 Task: Open Card Product Development Planning in Board Customer Retention Best Practices to Workspace Email Marketing Software and add a team member Softage.1@softage.net, a label Green, a checklist Bond Investing, an attachment from Trello, a color Green and finally, add a card description 'Plan and execute company team-building conference with guest speakers on diversity and inclusion' and a comment 'Given the potential impact of this task on our company financial performance, let us ensure that we approach it with a focus on ROI.'. Add a start date 'Jan 01, 1900' with a due date 'Jan 08, 1900'
Action: Mouse moved to (97, 305)
Screenshot: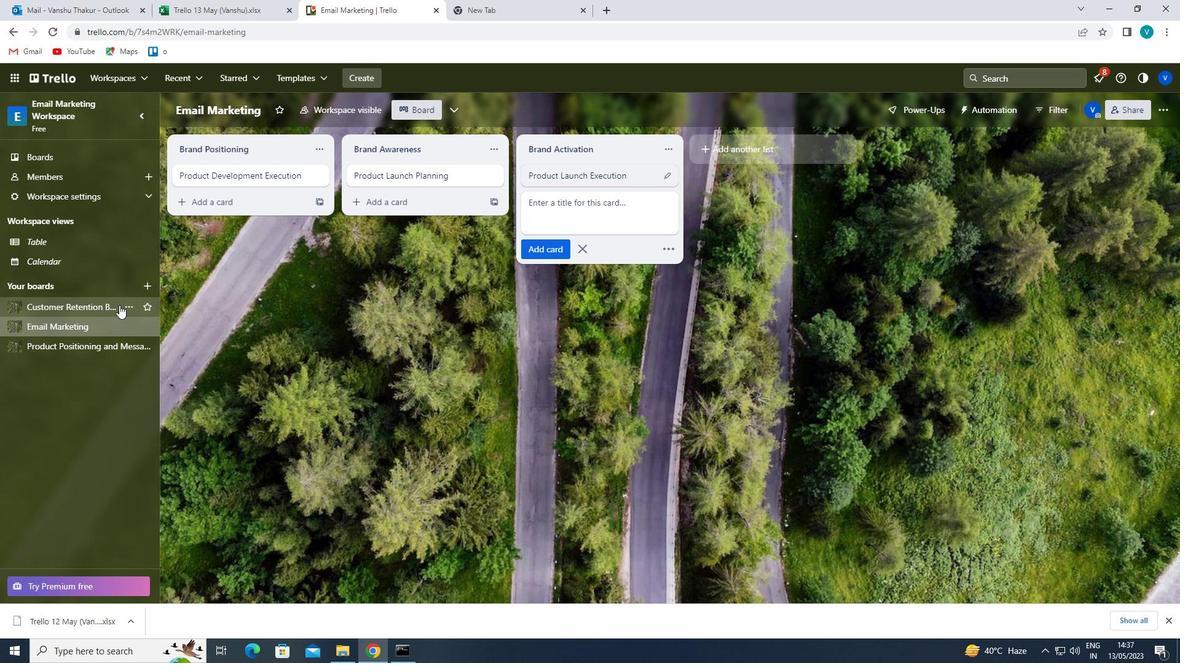 
Action: Mouse pressed left at (97, 305)
Screenshot: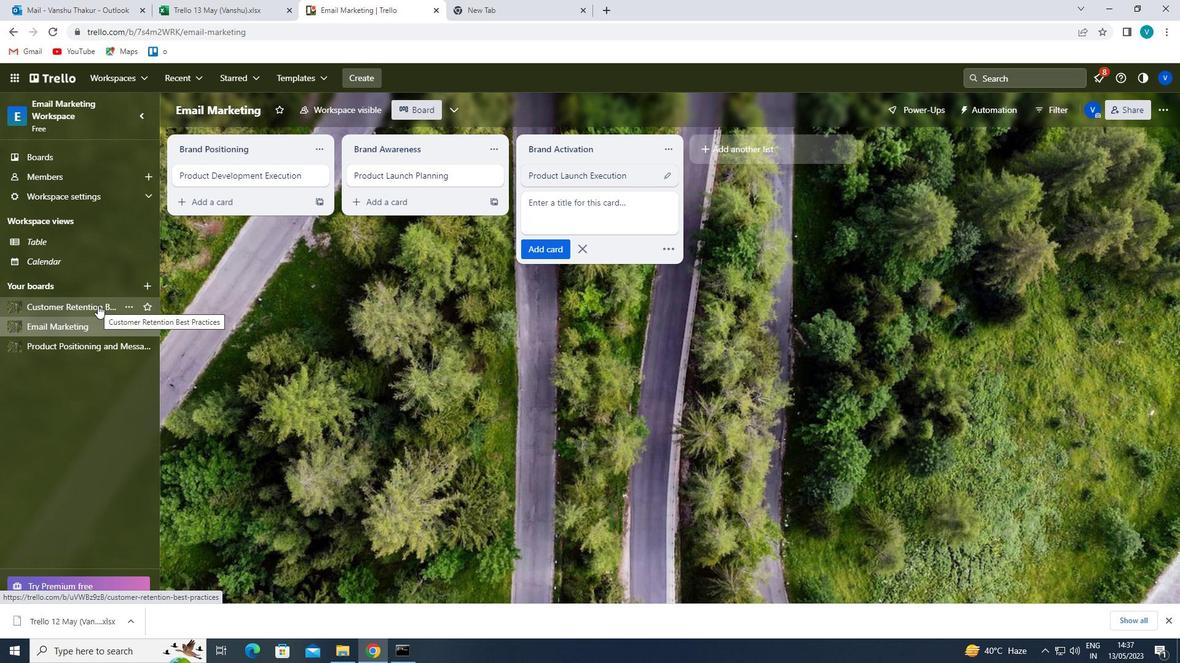 
Action: Mouse moved to (218, 175)
Screenshot: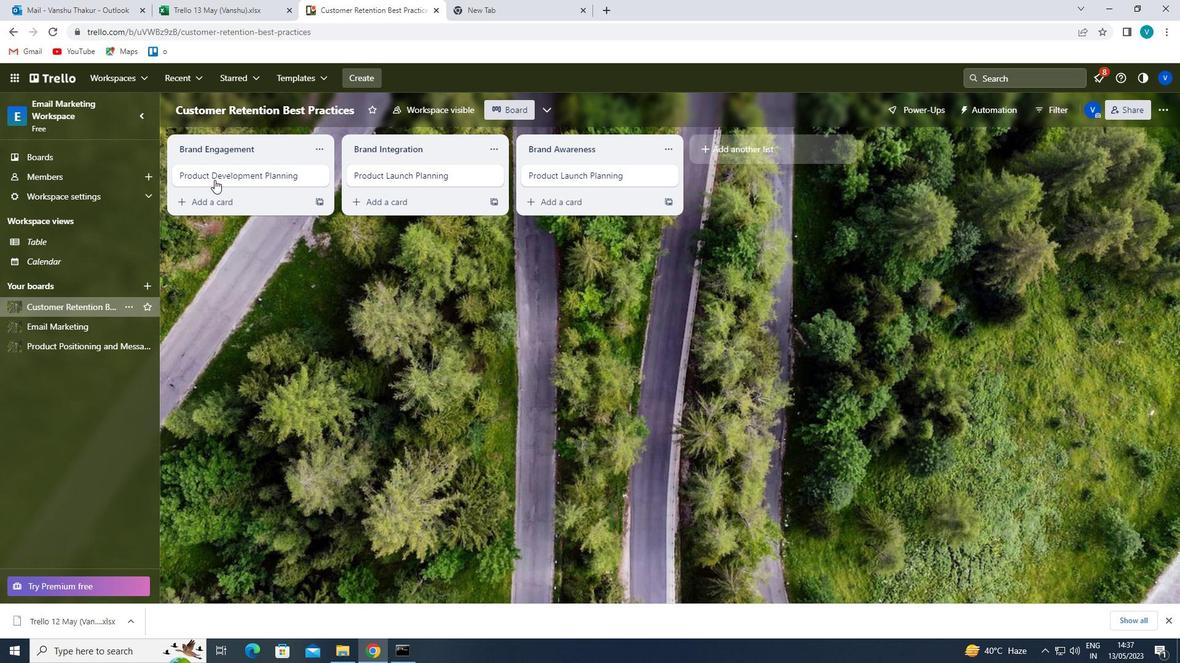 
Action: Mouse pressed left at (218, 175)
Screenshot: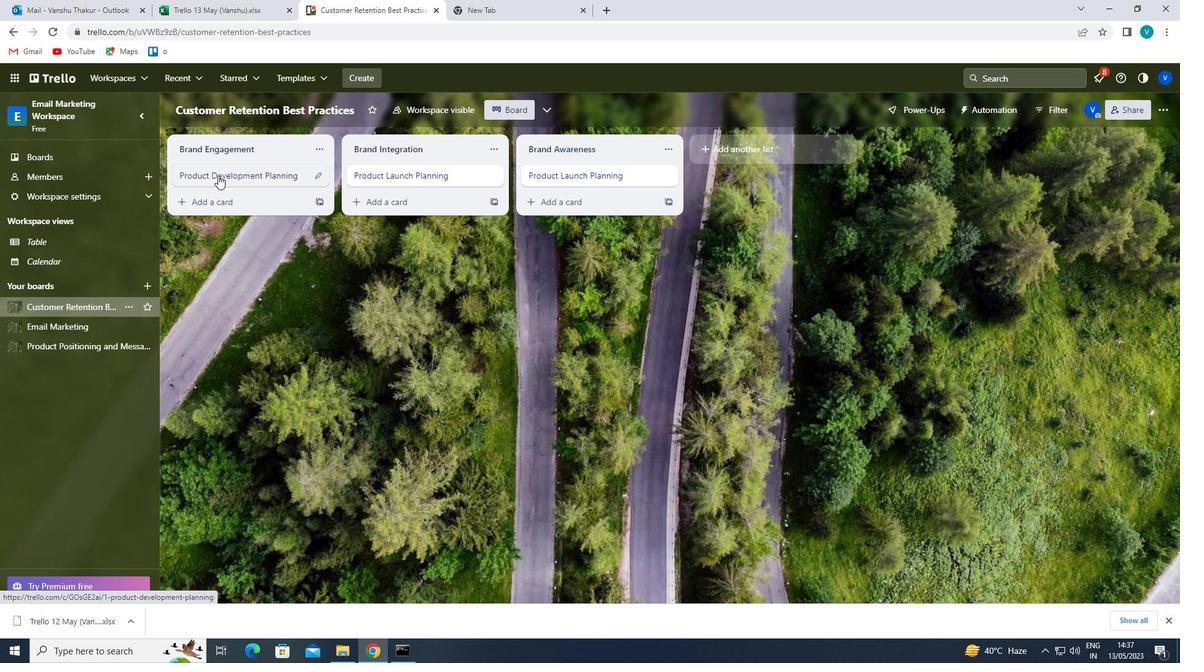 
Action: Mouse moved to (735, 170)
Screenshot: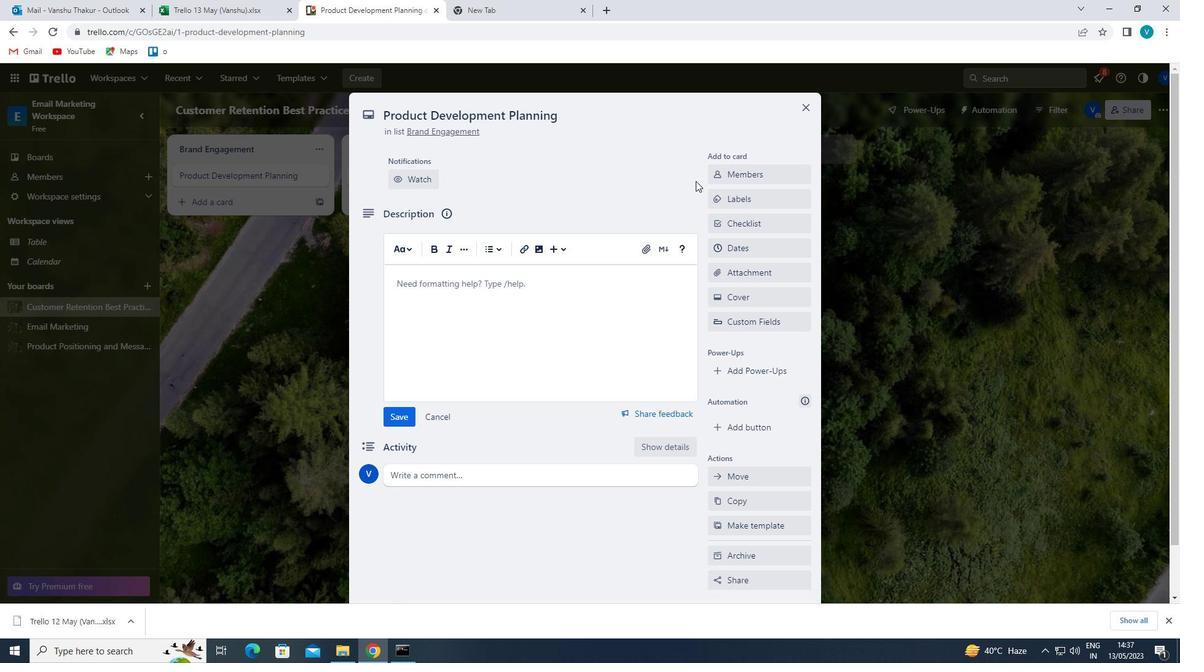 
Action: Mouse pressed left at (735, 170)
Screenshot: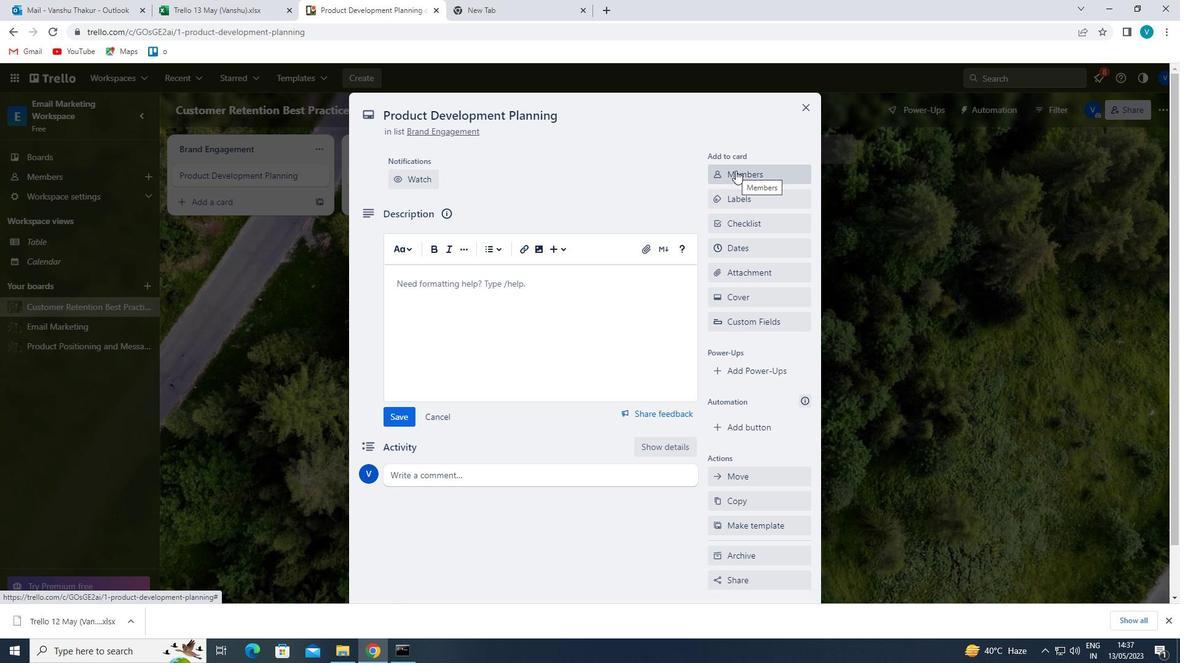 
Action: Mouse moved to (737, 234)
Screenshot: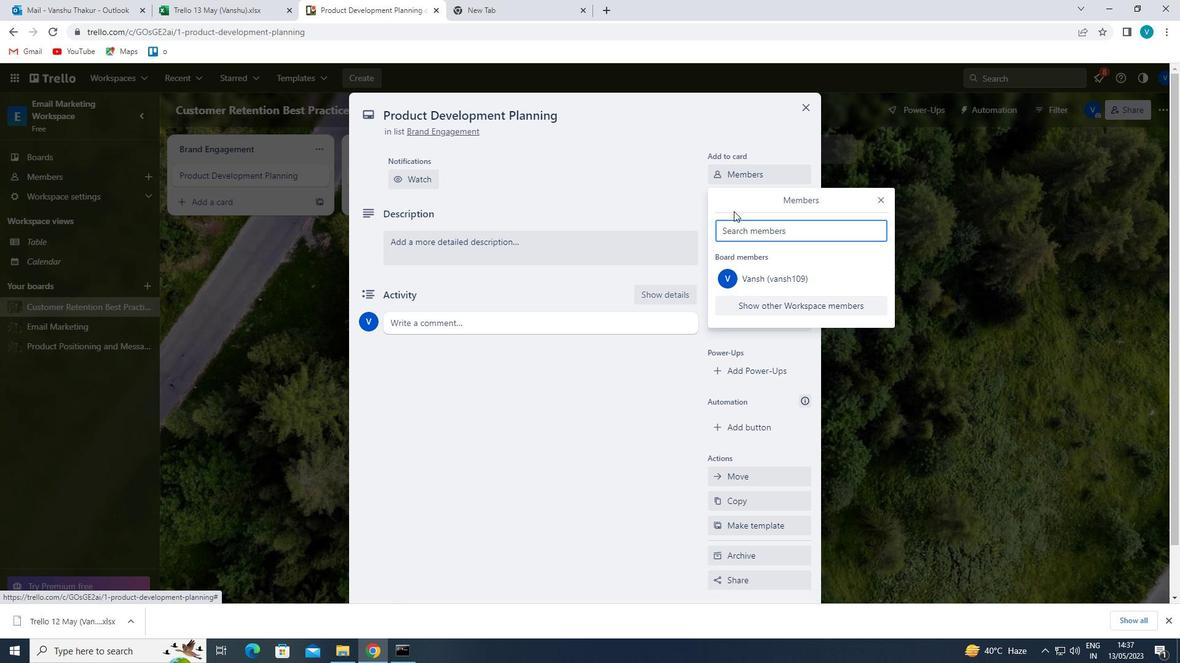 
Action: Mouse pressed left at (737, 234)
Screenshot: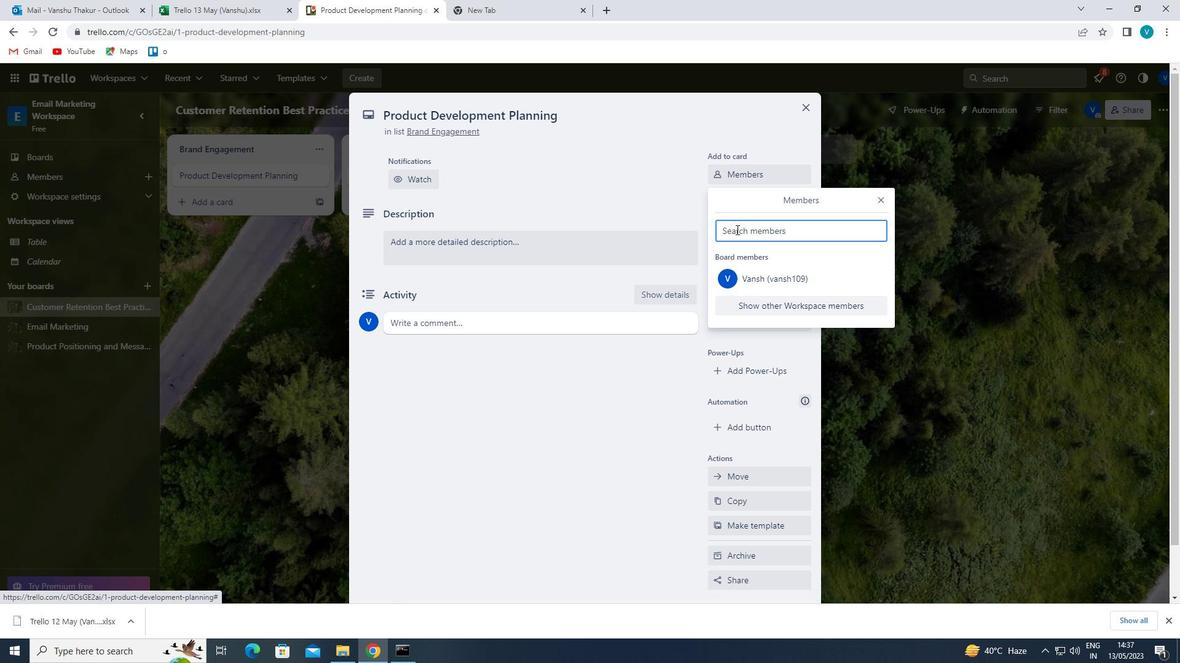 
Action: Key pressed <Key.shift>SOFTA
Screenshot: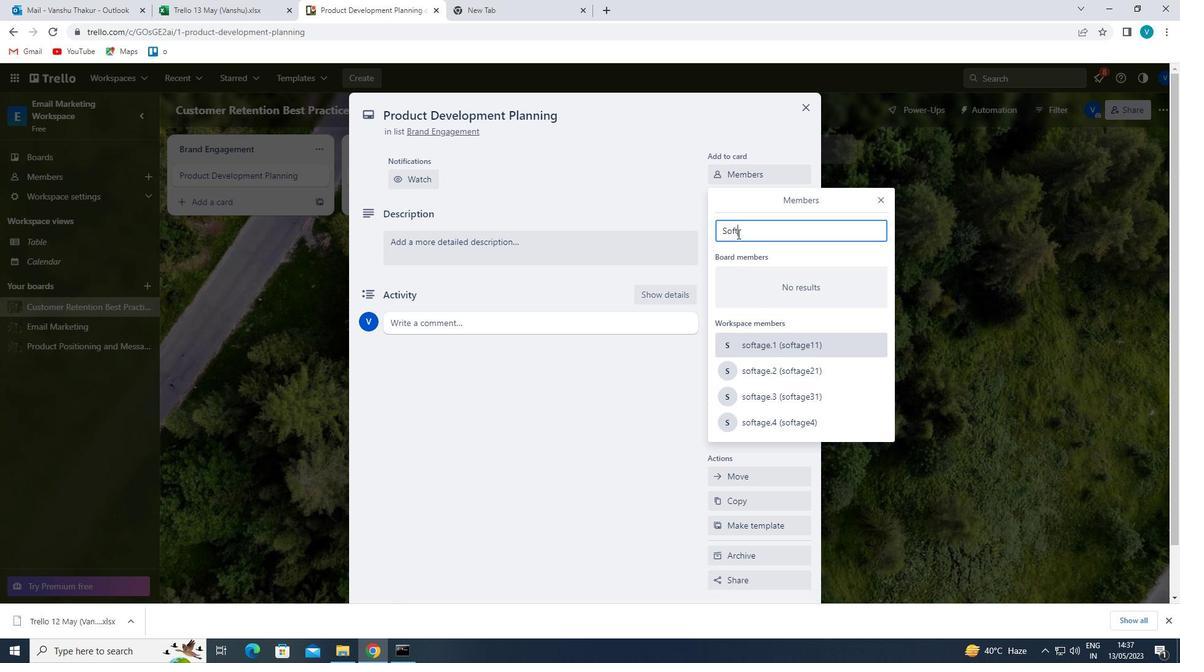 
Action: Mouse moved to (757, 338)
Screenshot: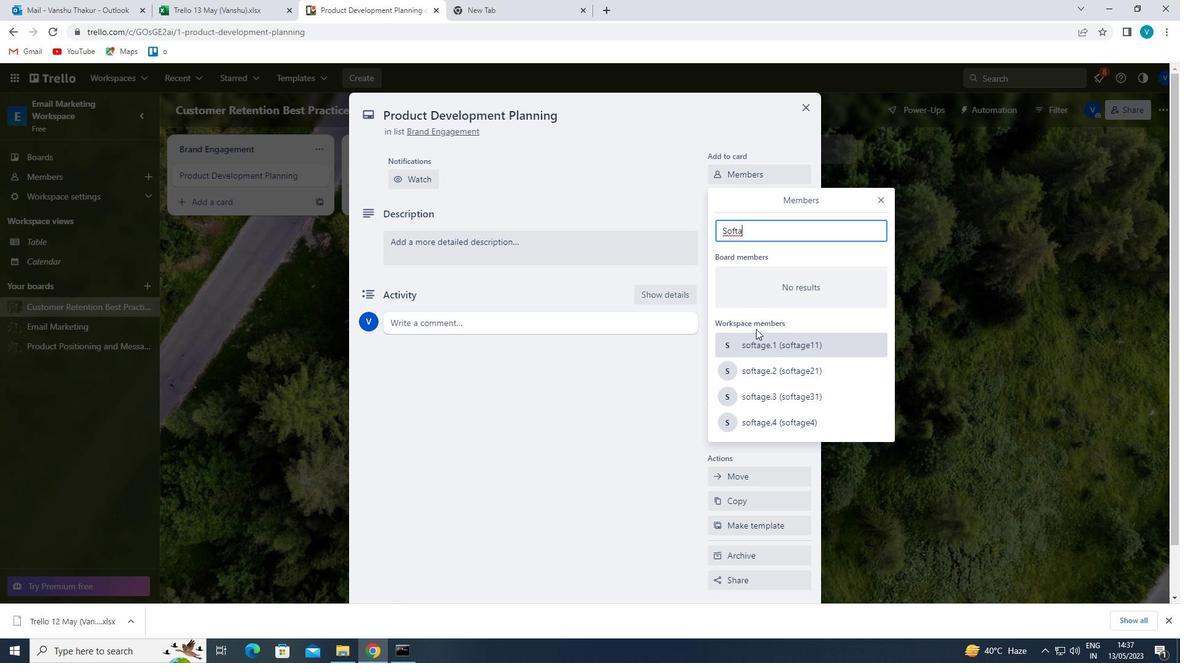 
Action: Mouse pressed left at (757, 338)
Screenshot: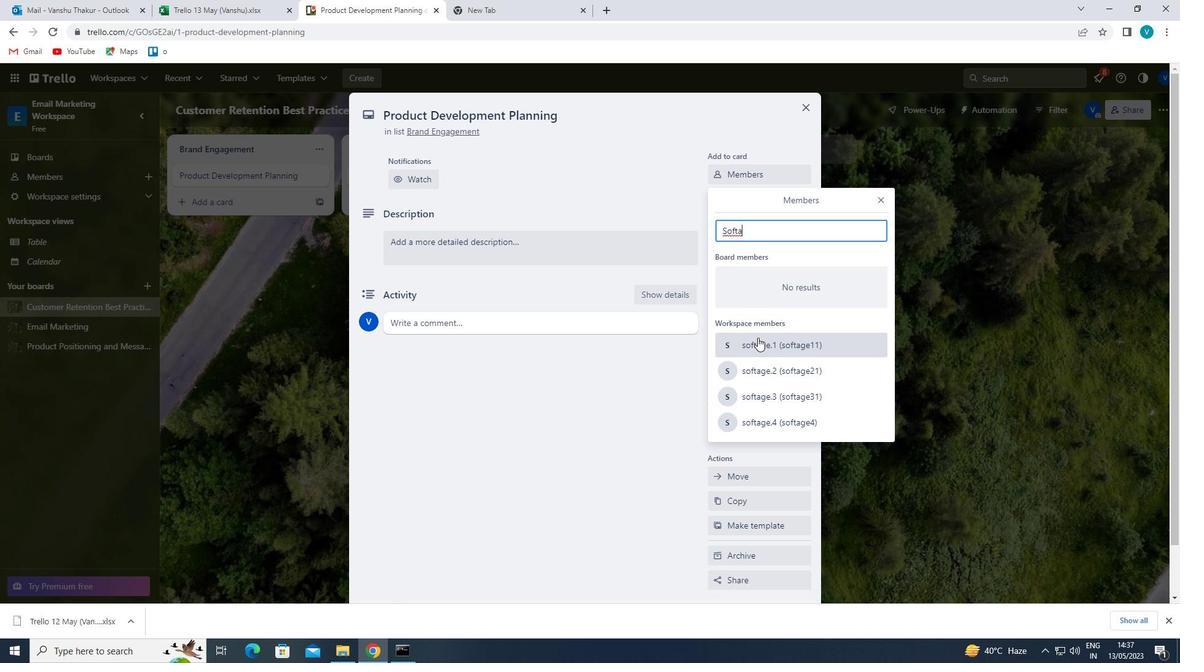
Action: Mouse moved to (880, 197)
Screenshot: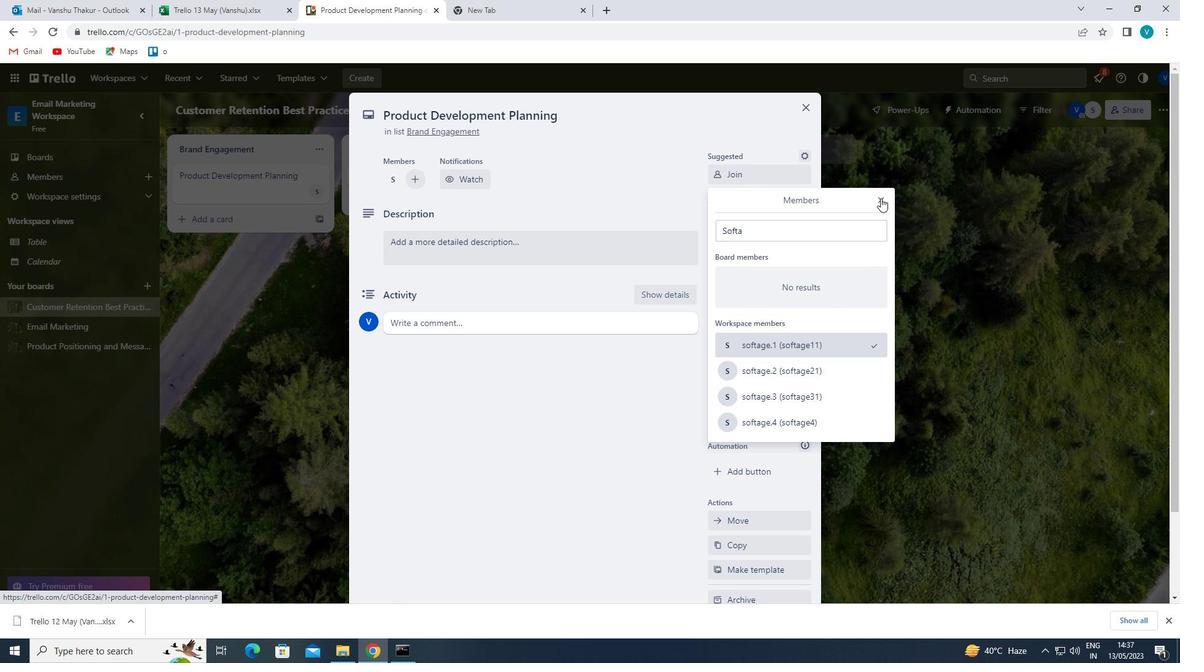 
Action: Mouse pressed left at (880, 197)
Screenshot: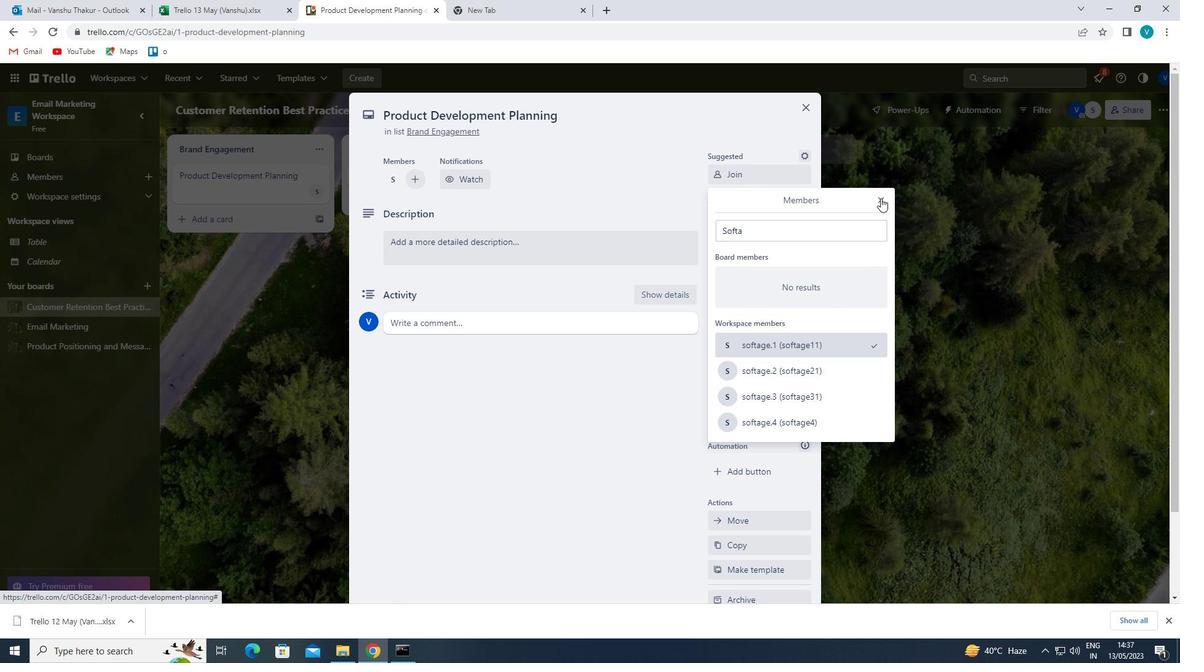 
Action: Mouse moved to (752, 248)
Screenshot: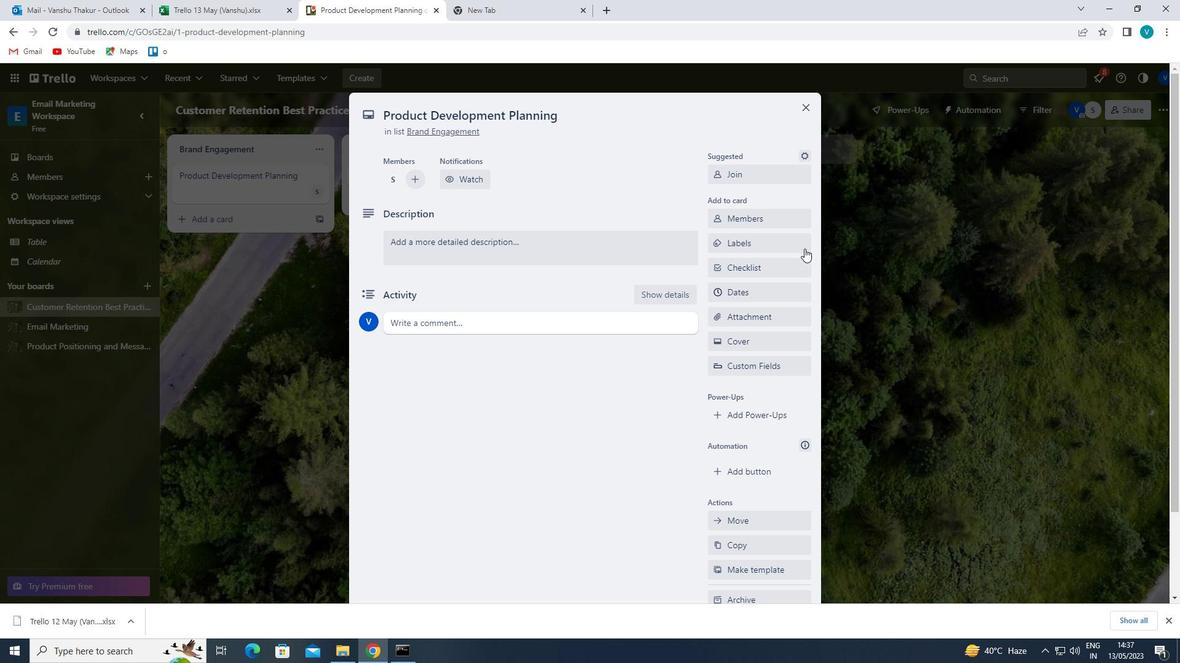
Action: Mouse pressed left at (752, 248)
Screenshot: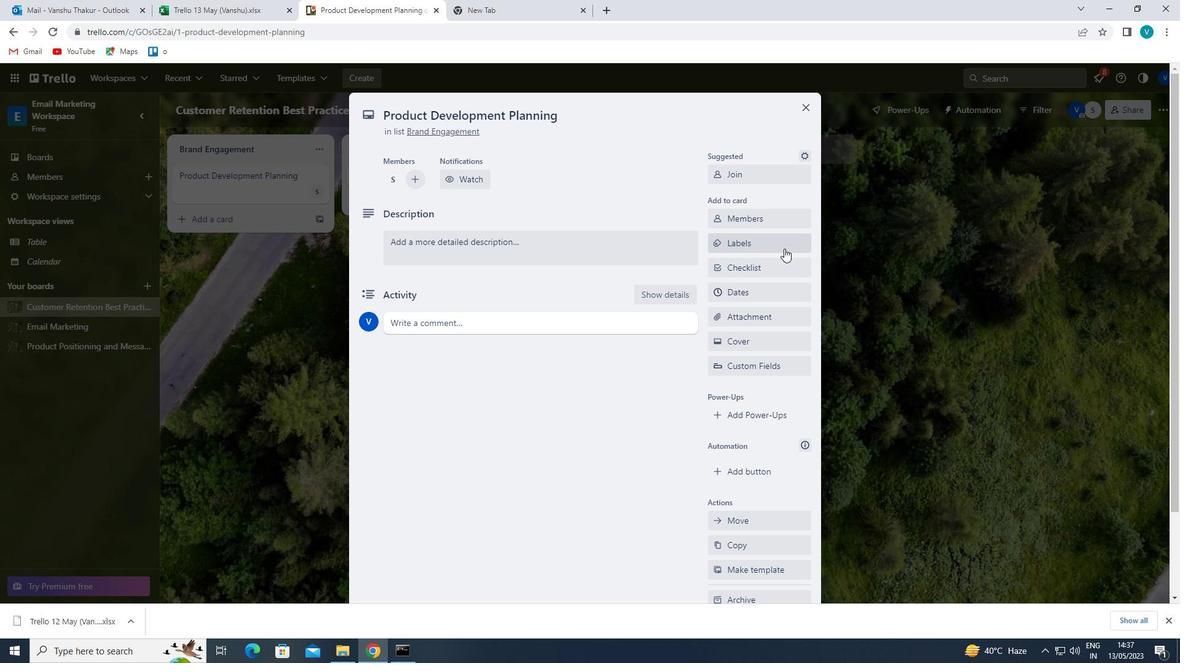 
Action: Mouse moved to (769, 337)
Screenshot: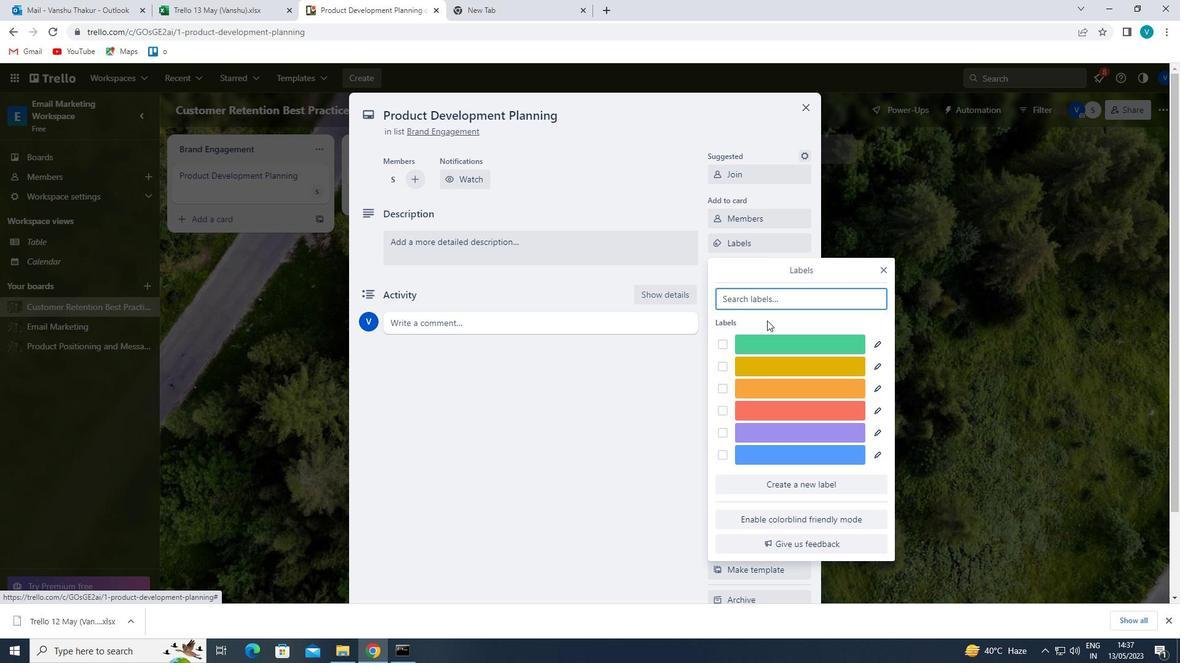 
Action: Mouse pressed left at (769, 337)
Screenshot: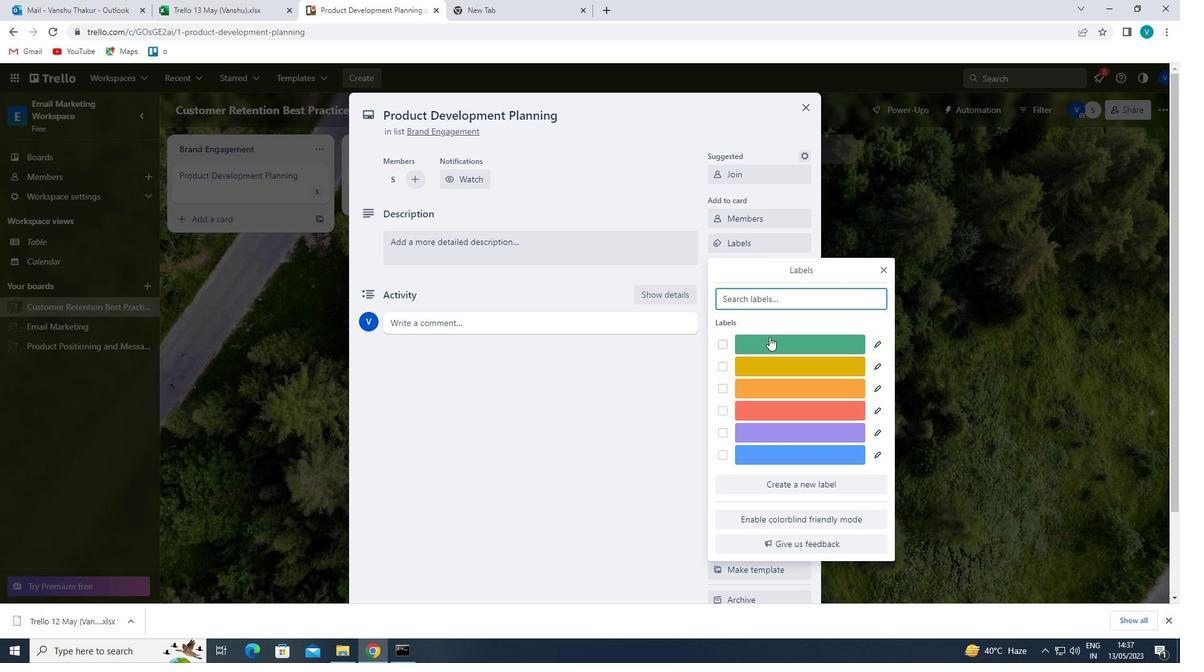 
Action: Mouse moved to (883, 264)
Screenshot: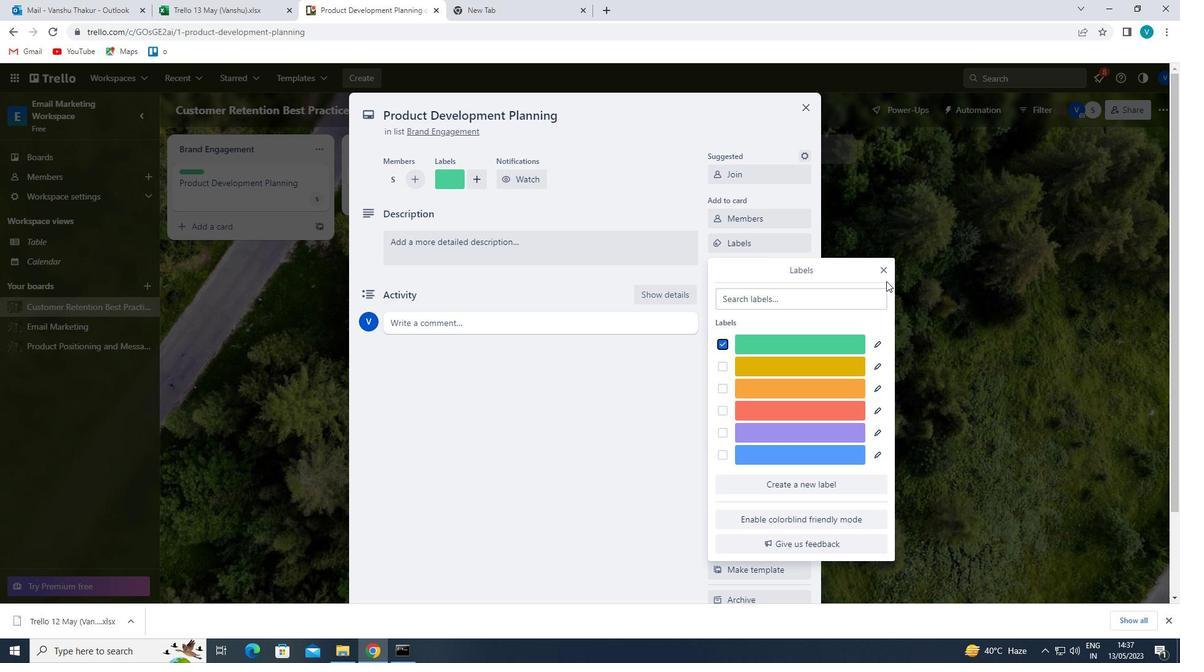 
Action: Mouse pressed left at (883, 264)
Screenshot: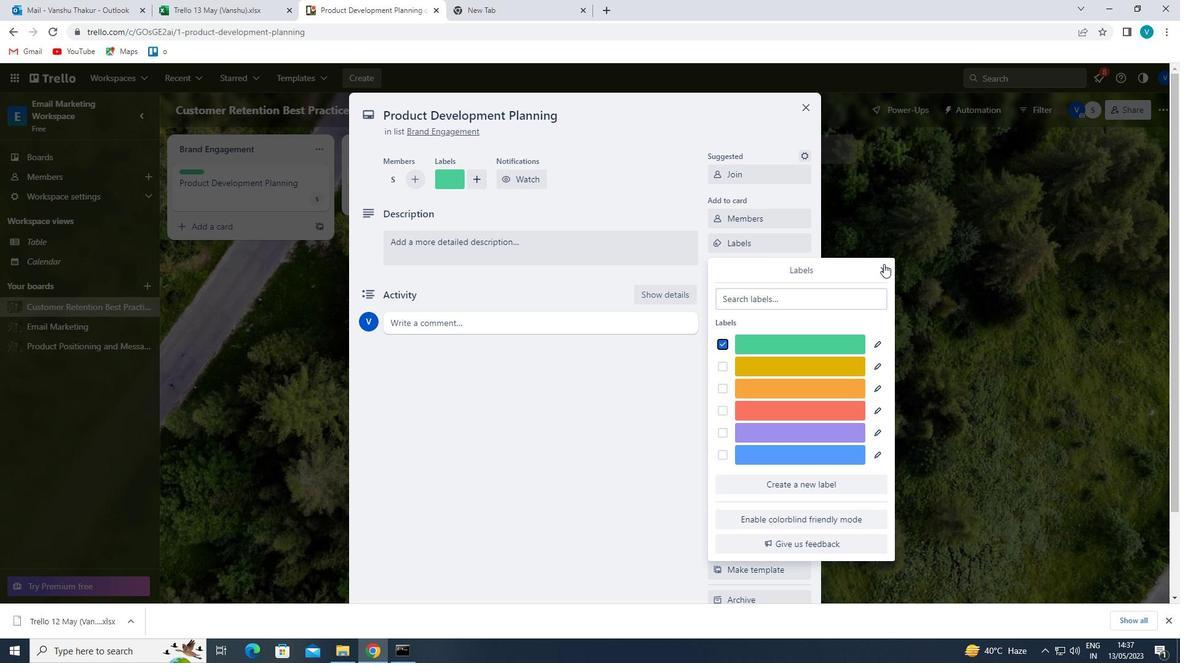 
Action: Mouse moved to (756, 269)
Screenshot: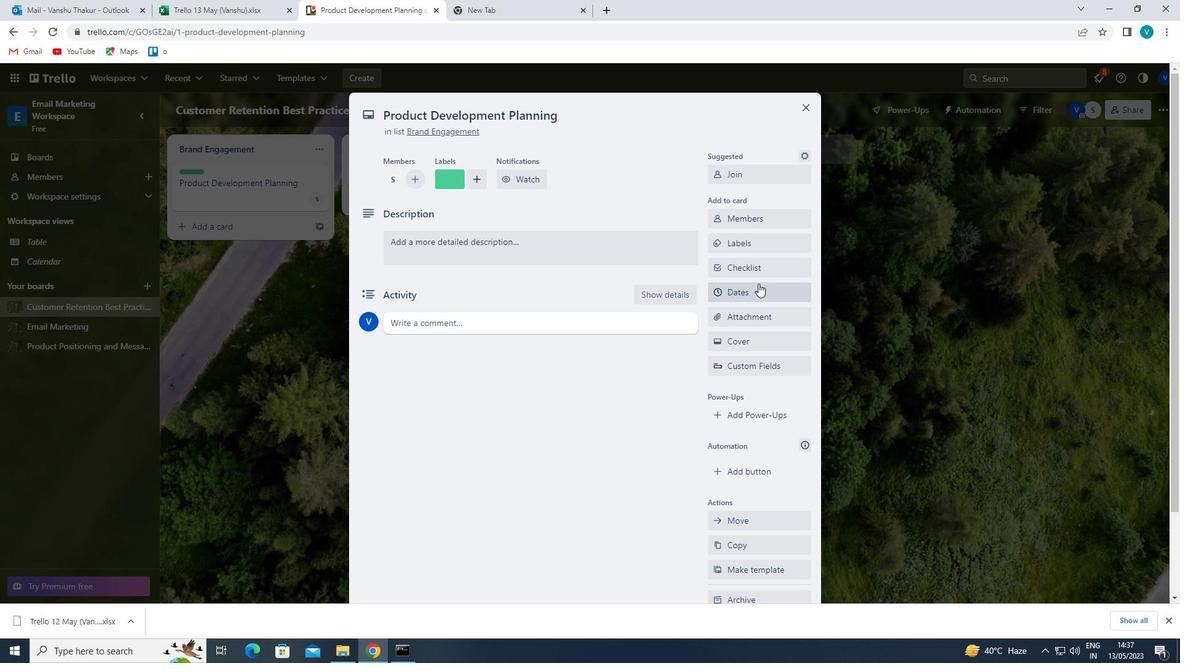 
Action: Mouse pressed left at (756, 269)
Screenshot: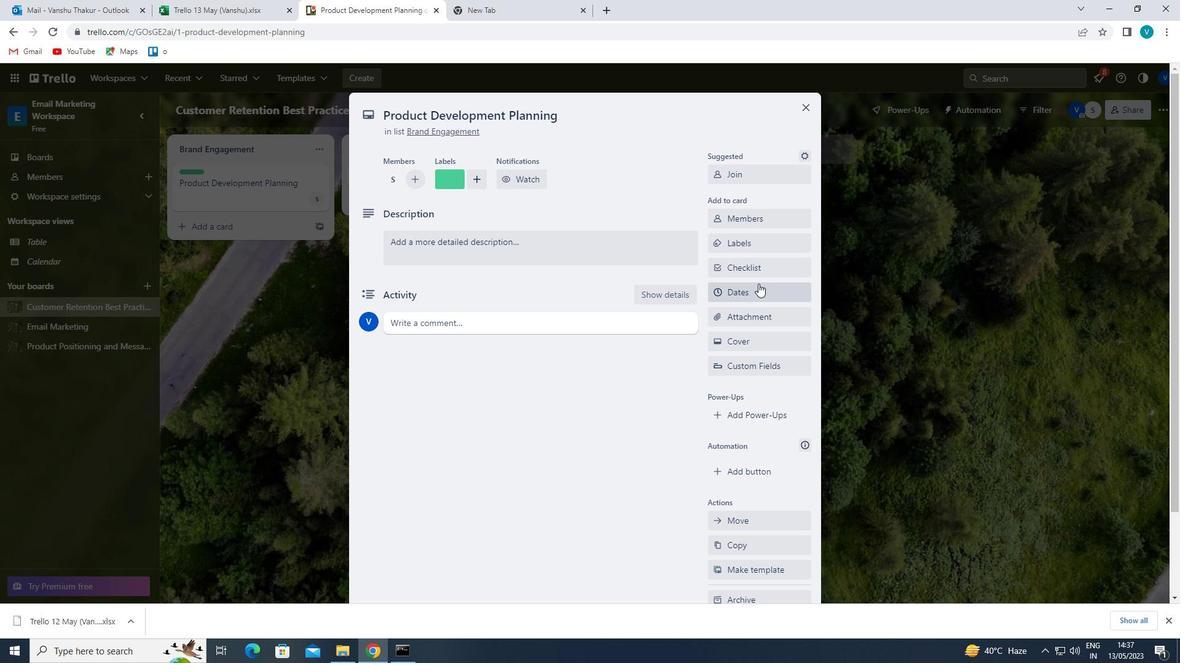 
Action: Key pressed <Key.shift>BOND<Key.space><Key.shift>INVESTING
Screenshot: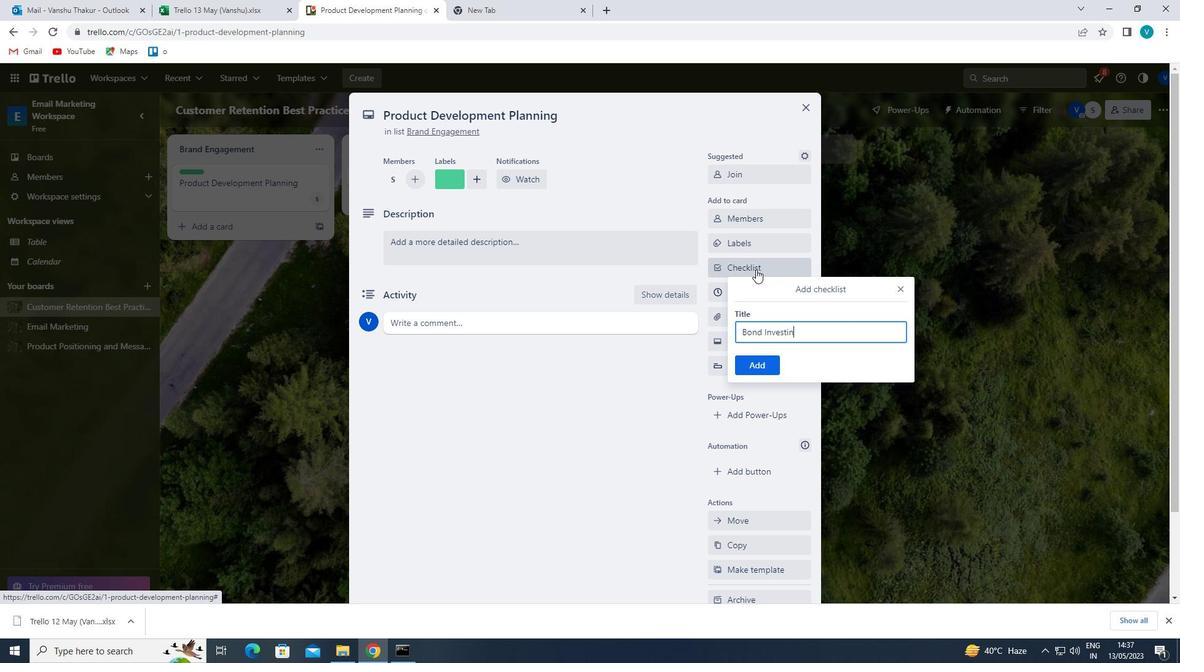 
Action: Mouse moved to (764, 364)
Screenshot: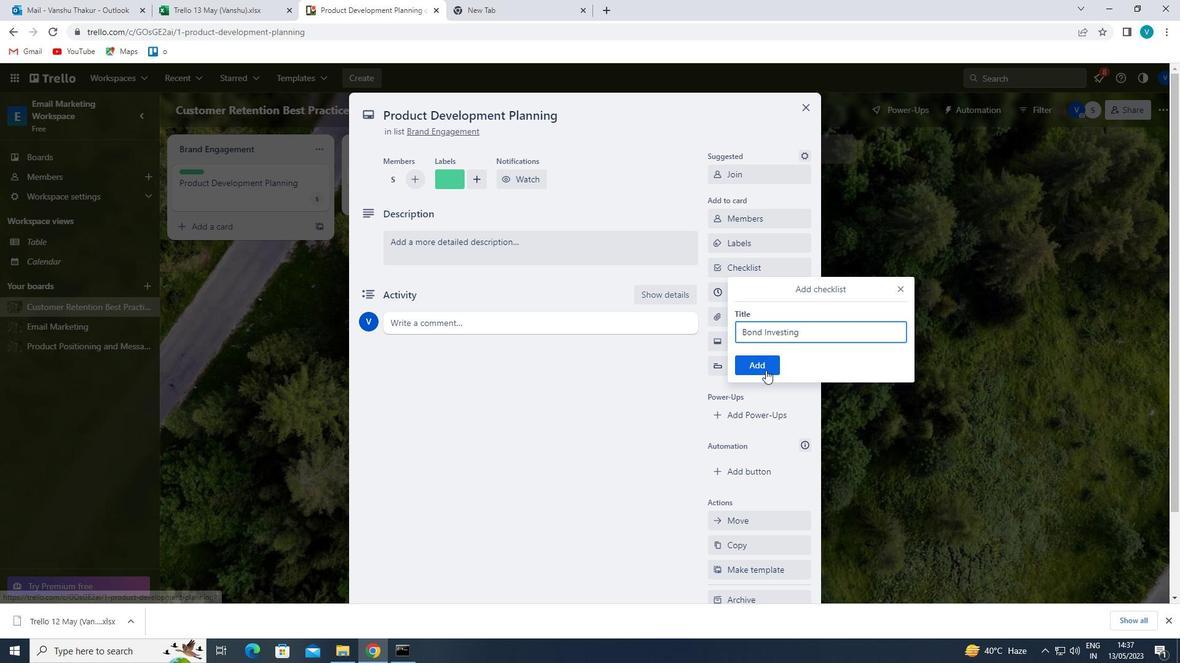 
Action: Mouse pressed left at (764, 364)
Screenshot: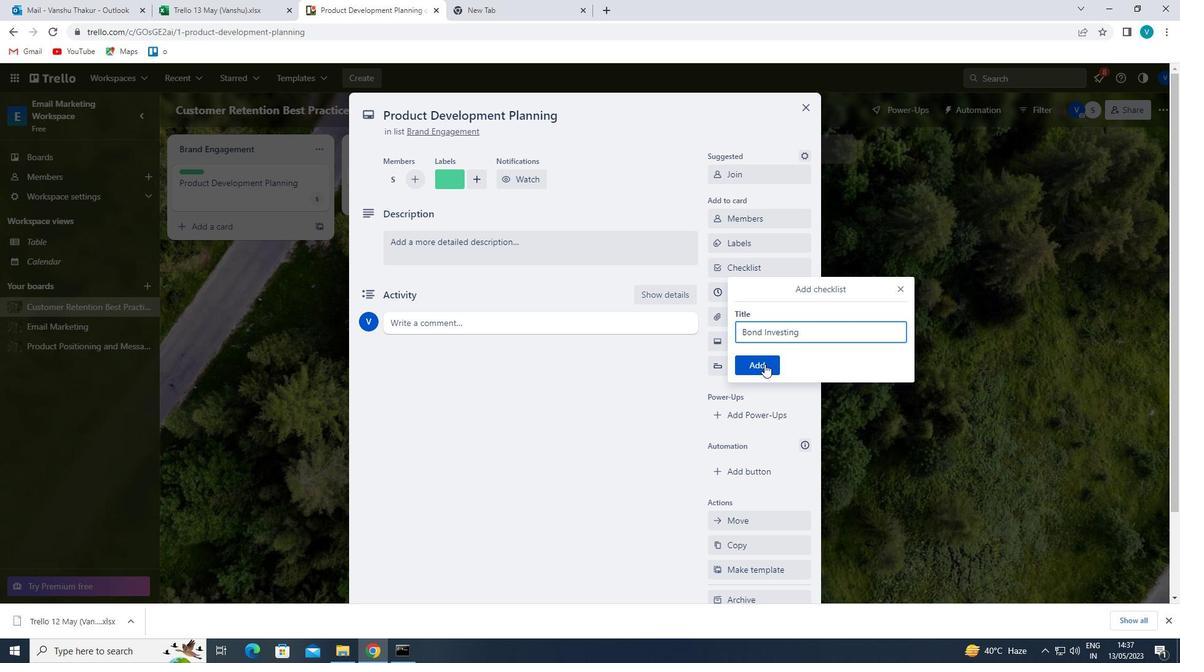
Action: Mouse moved to (768, 321)
Screenshot: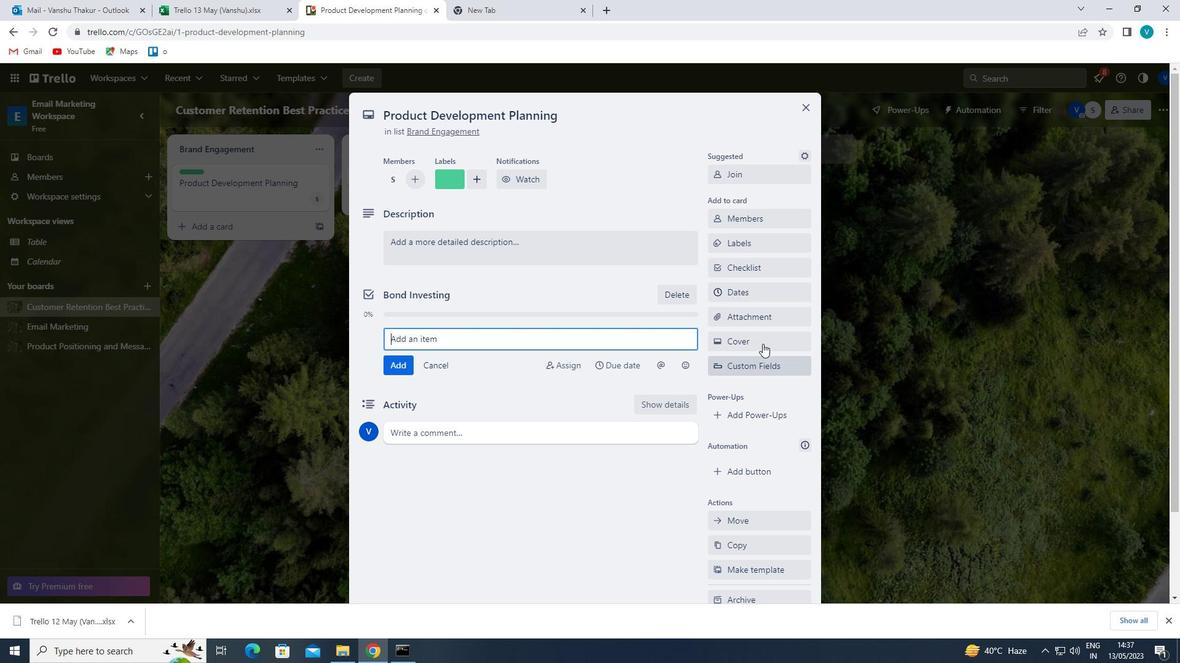 
Action: Mouse pressed left at (768, 321)
Screenshot: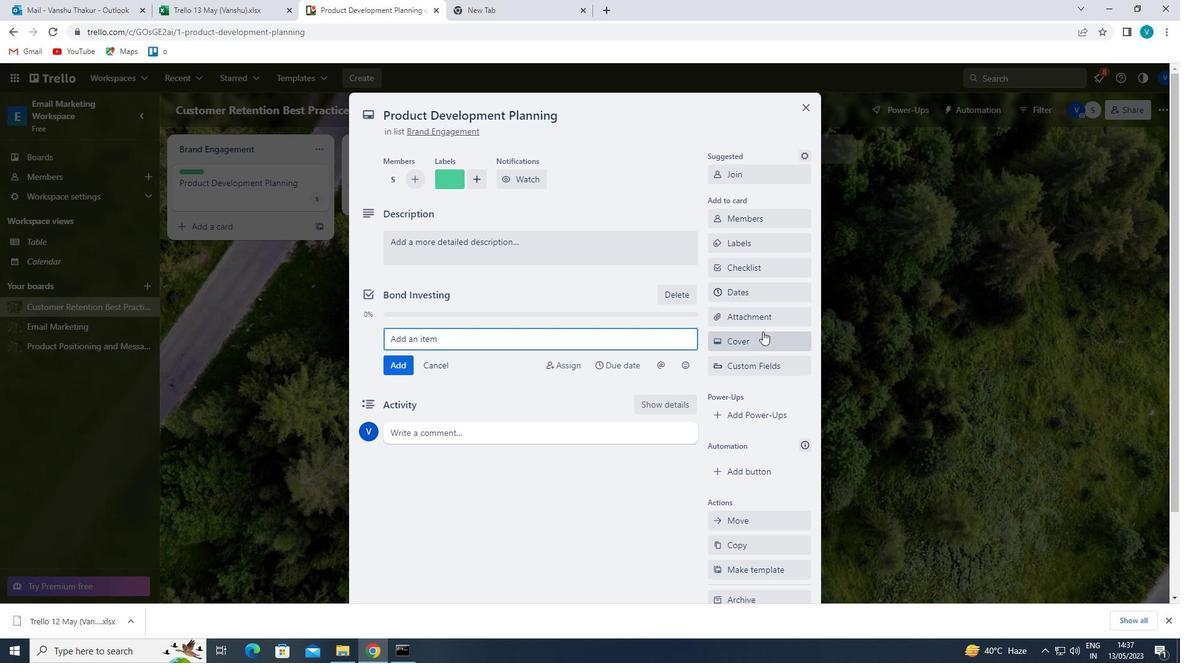 
Action: Mouse moved to (748, 390)
Screenshot: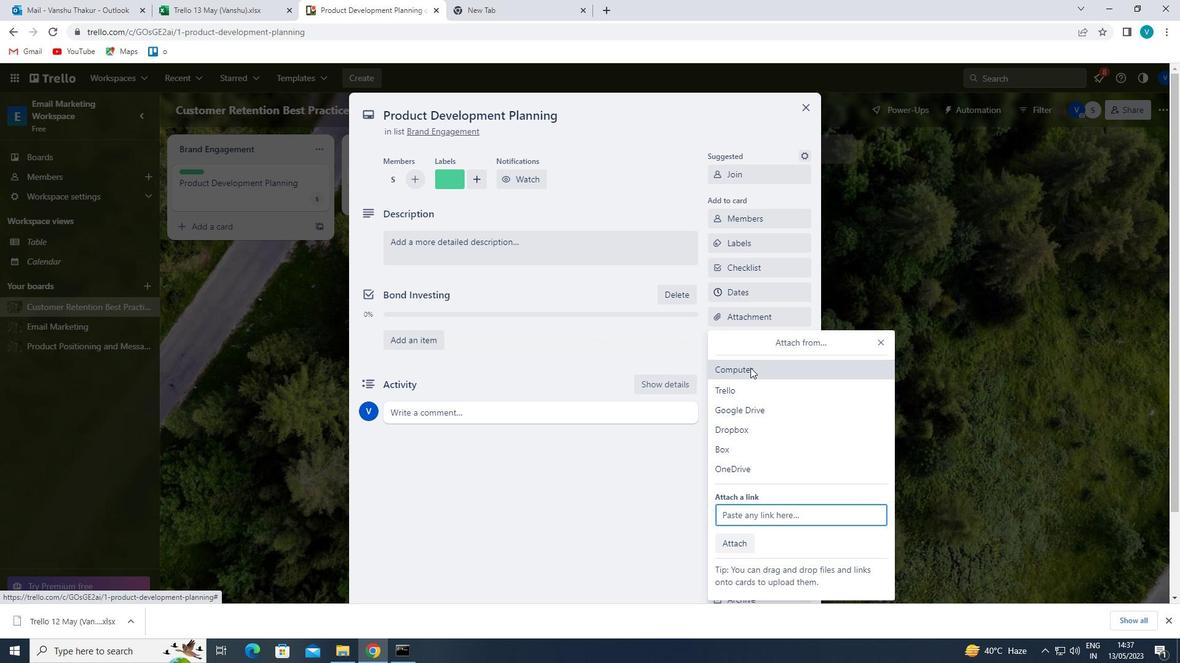 
Action: Mouse pressed left at (748, 390)
Screenshot: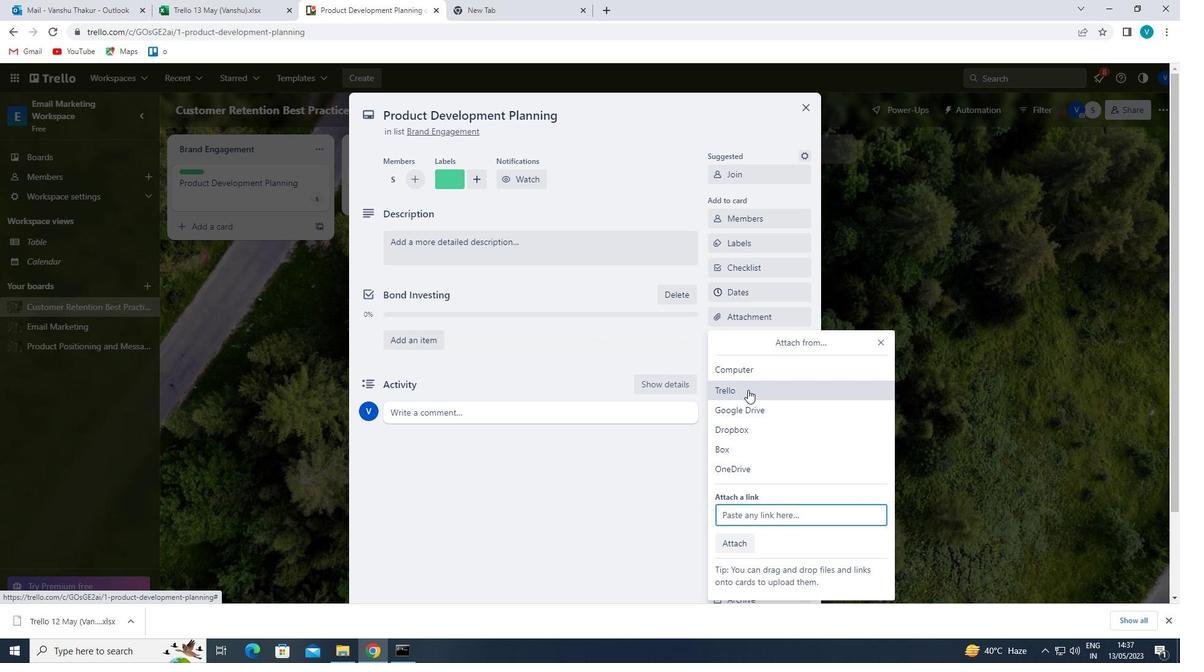 
Action: Mouse moved to (759, 320)
Screenshot: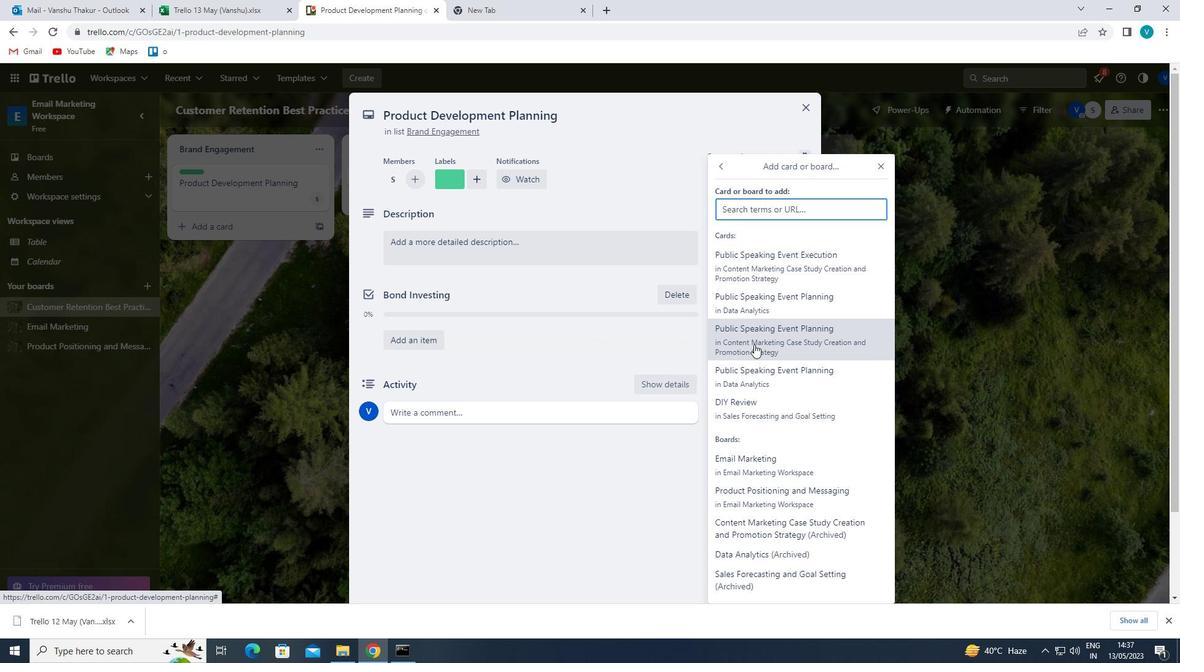
Action: Mouse pressed left at (759, 320)
Screenshot: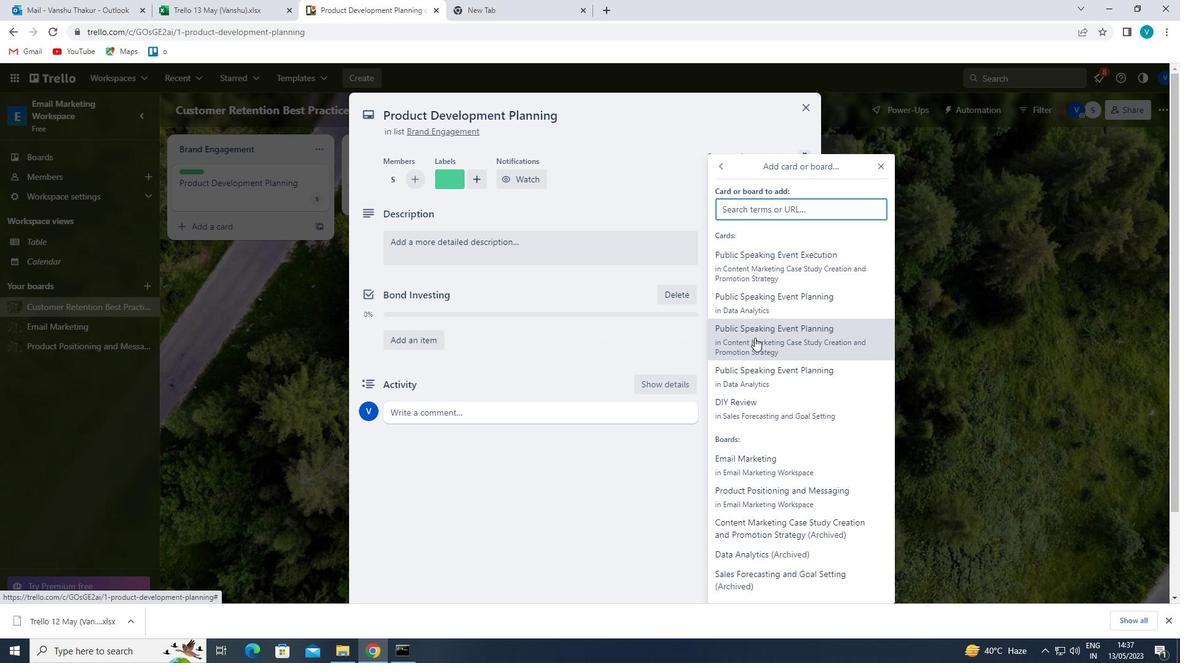 
Action: Mouse moved to (756, 340)
Screenshot: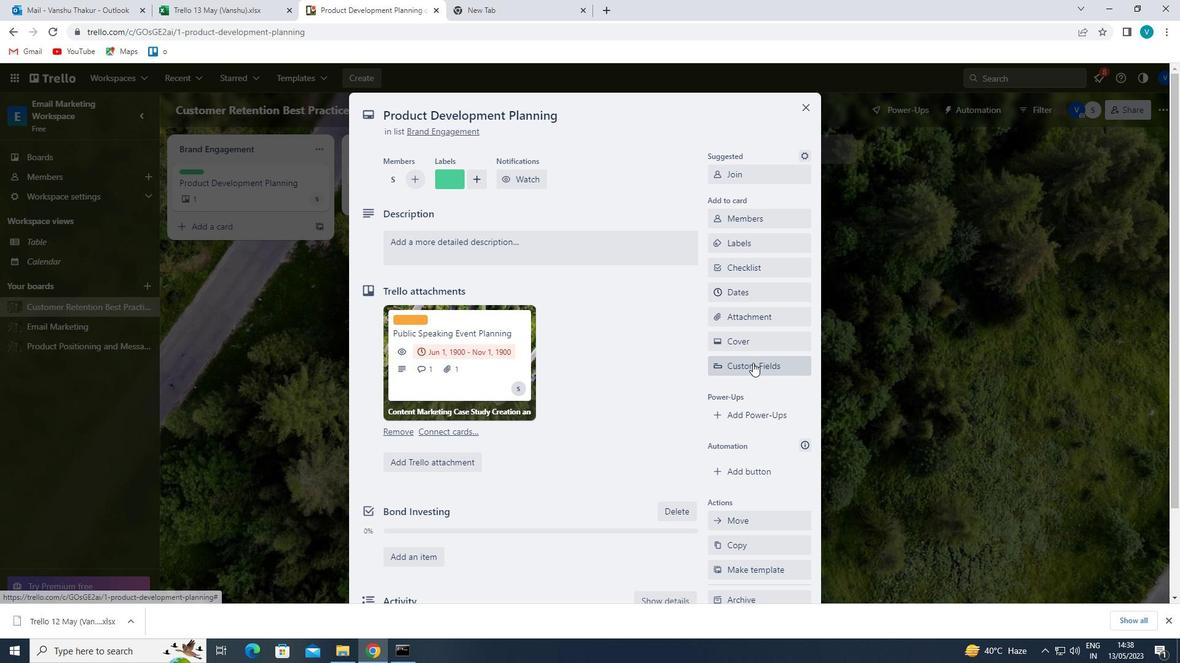 
Action: Mouse pressed left at (756, 340)
Screenshot: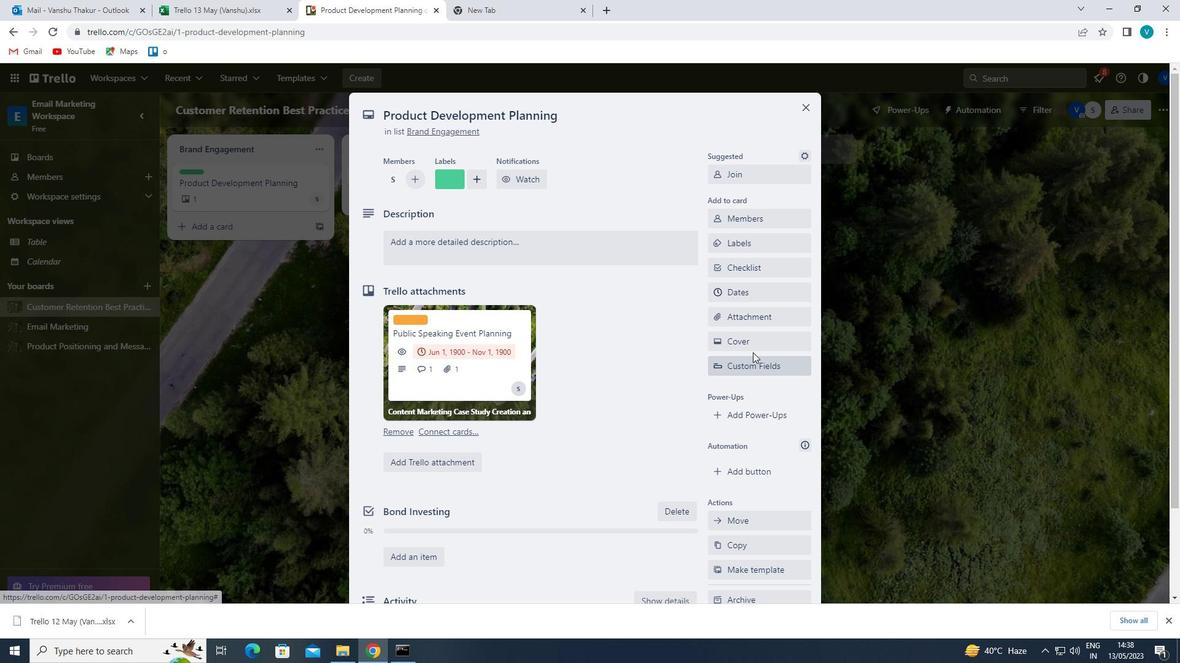 
Action: Mouse moved to (735, 351)
Screenshot: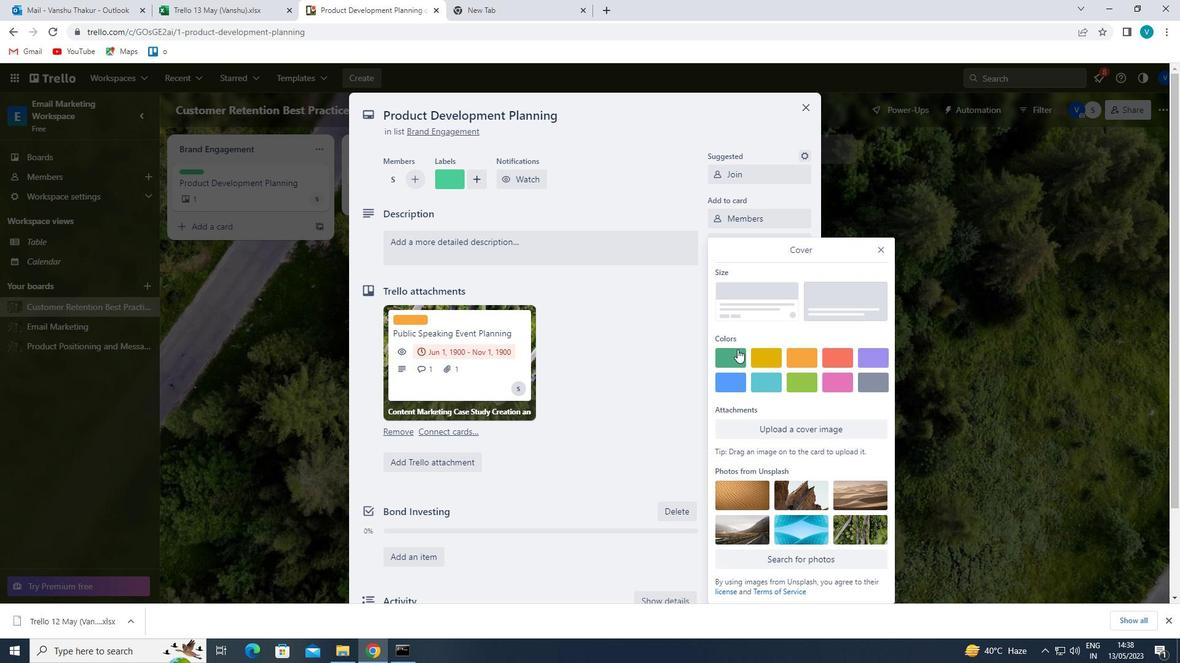 
Action: Mouse pressed left at (735, 351)
Screenshot: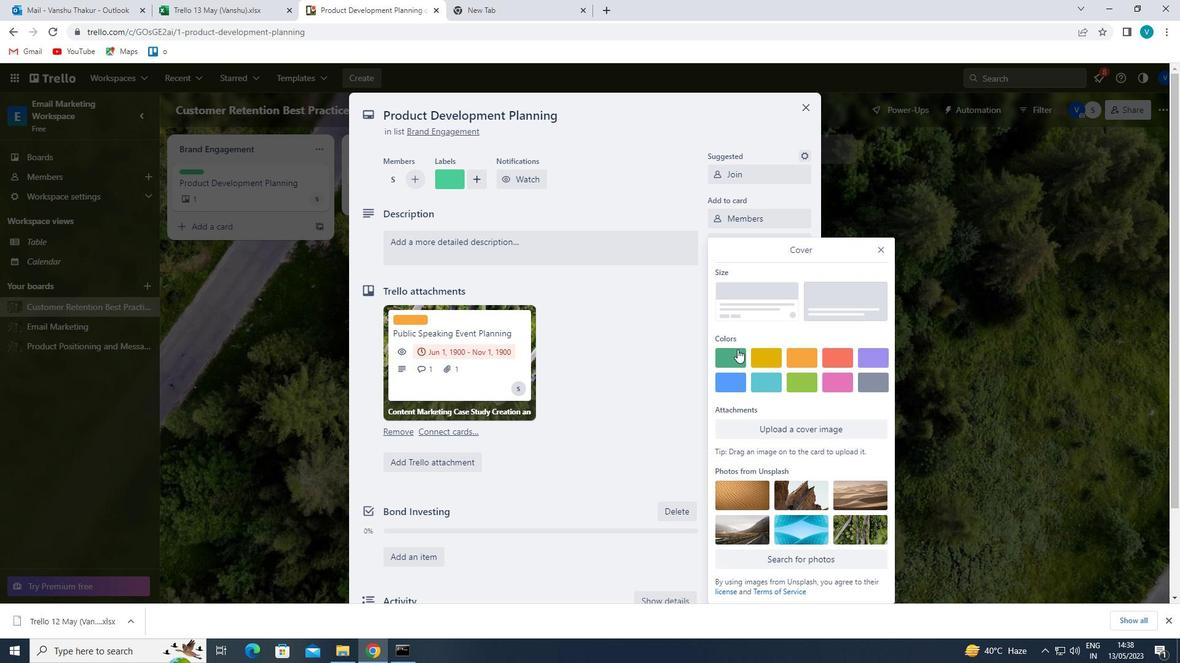
Action: Mouse moved to (880, 226)
Screenshot: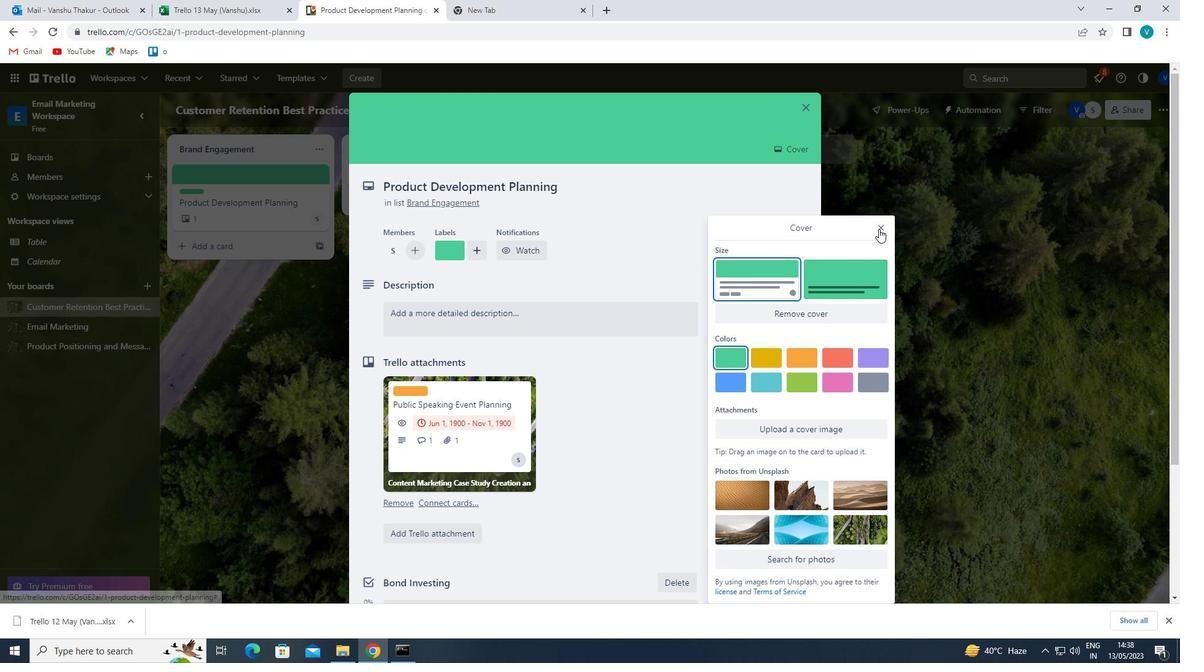 
Action: Mouse pressed left at (880, 226)
Screenshot: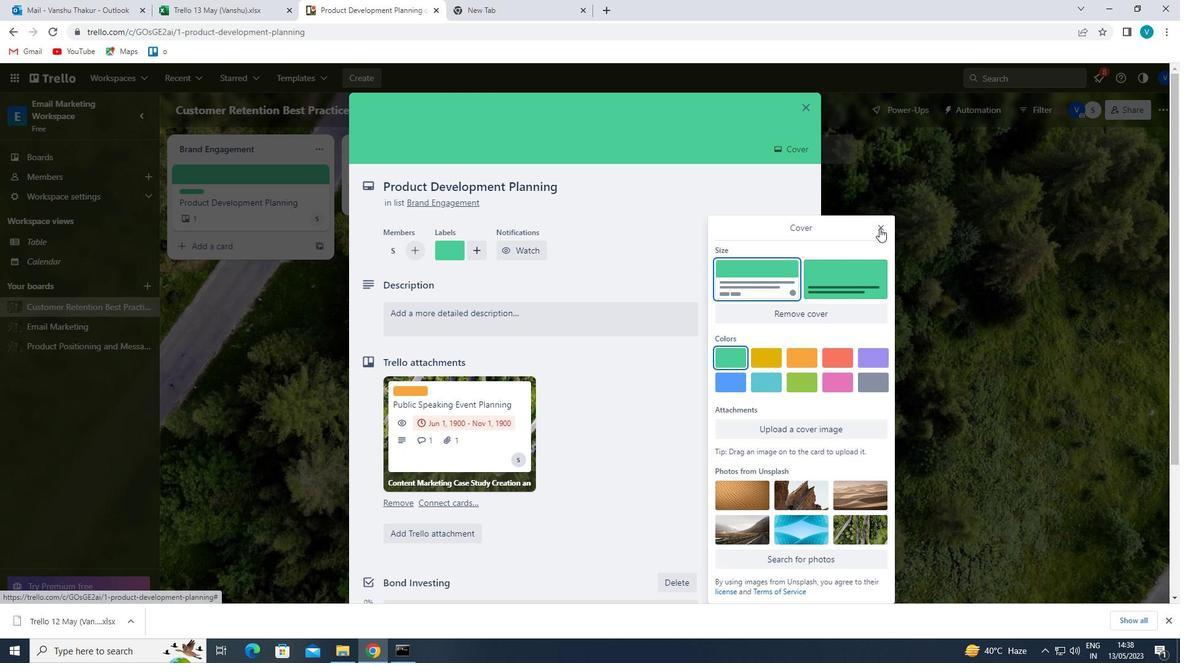 
Action: Mouse moved to (608, 312)
Screenshot: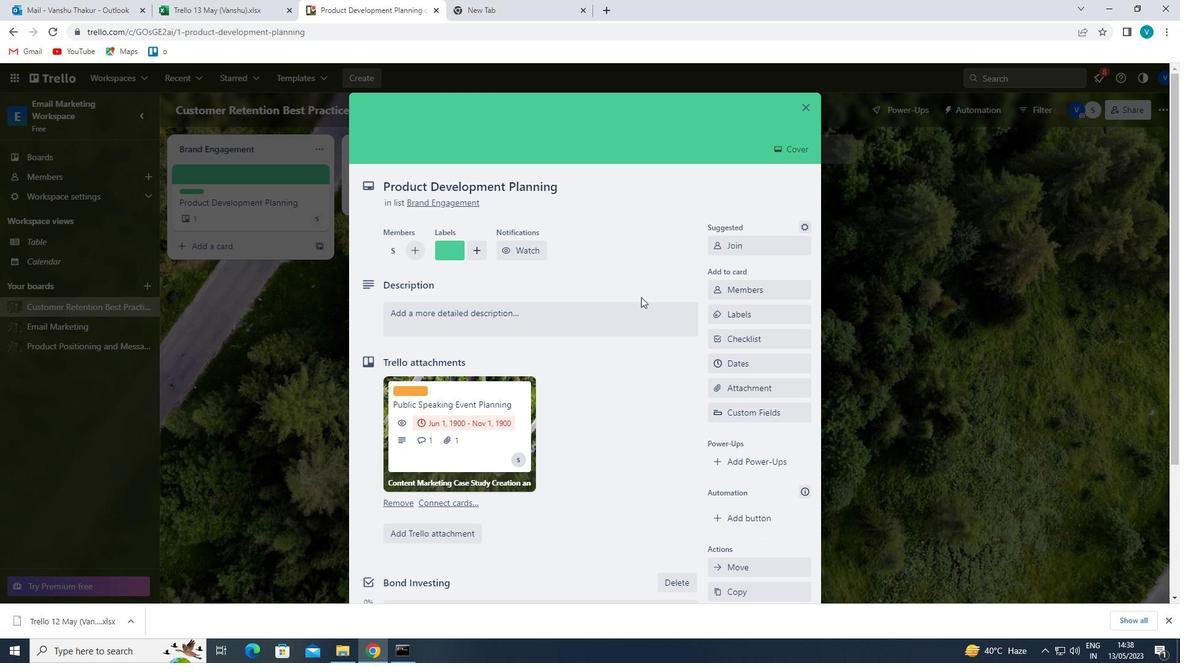 
Action: Mouse pressed left at (608, 312)
Screenshot: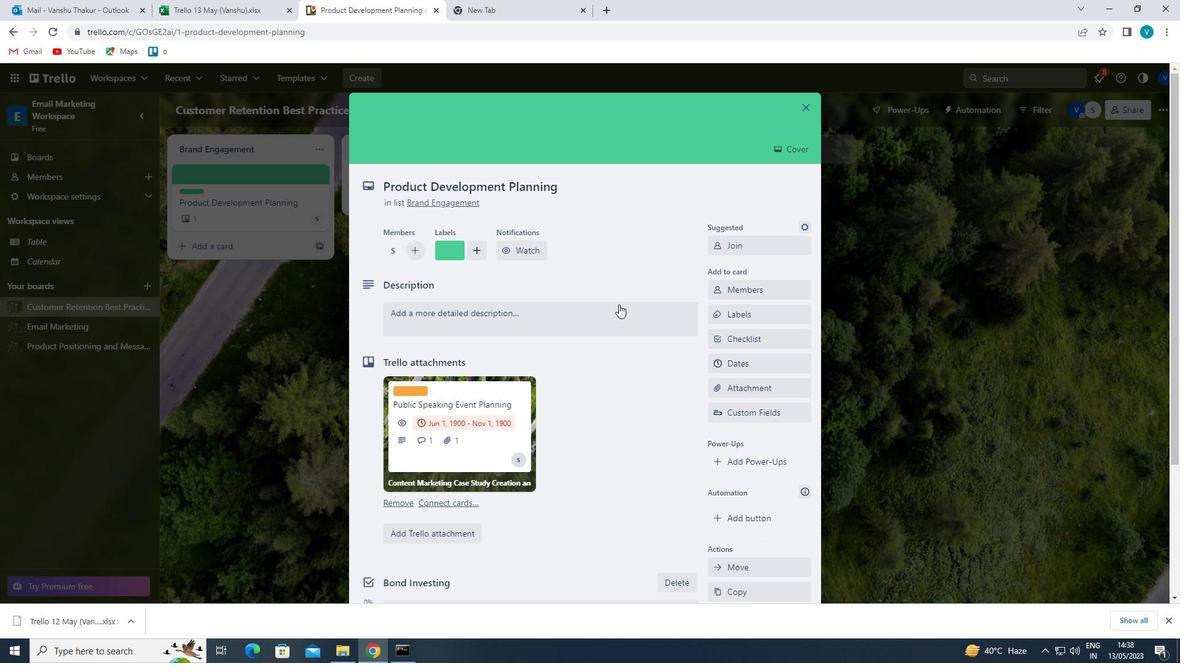 
Action: Key pressed '<Key.shift>PLAN<Key.space>AND<Key.space>EXECUTE<Key.space>COMPANY<Key.space>TEAM-BY<Key.backspace>UILDING<Key.space>CONFERENCE<Key.space>WITH<Key.space>GUEST<Key.space>SPEAKERS<Key.space>ON<Key.space>DIC<Key.backspace>VERSITY<Key.space>AND<Key.space>INCLUSION'
Screenshot: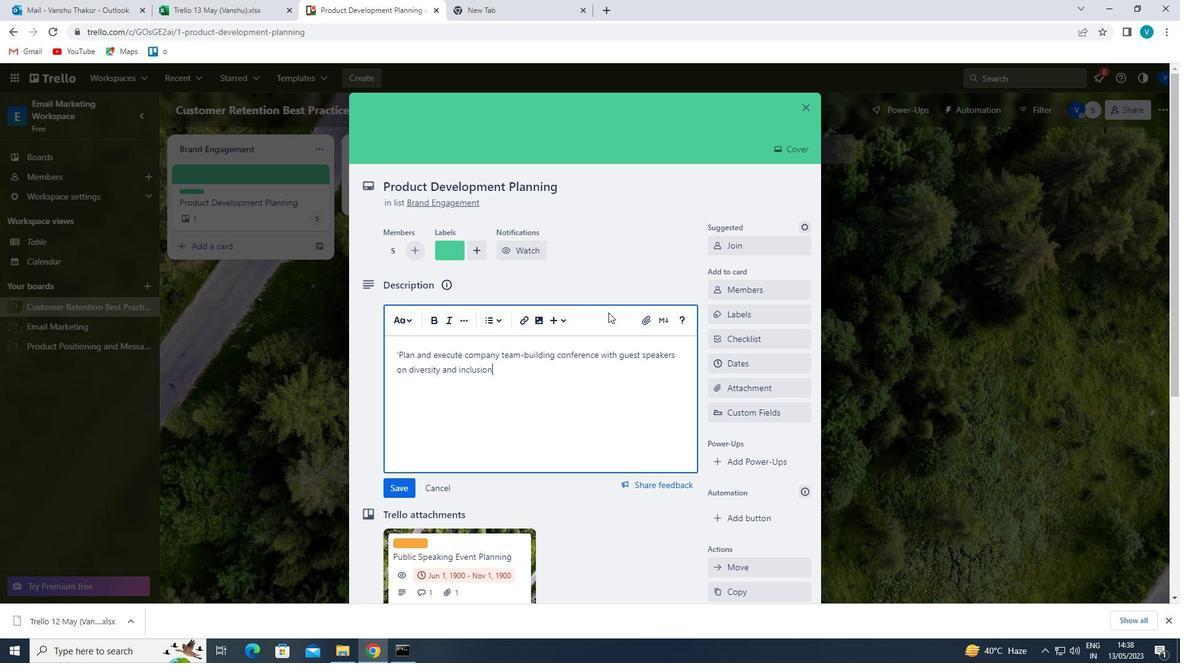 
Action: Mouse moved to (405, 486)
Screenshot: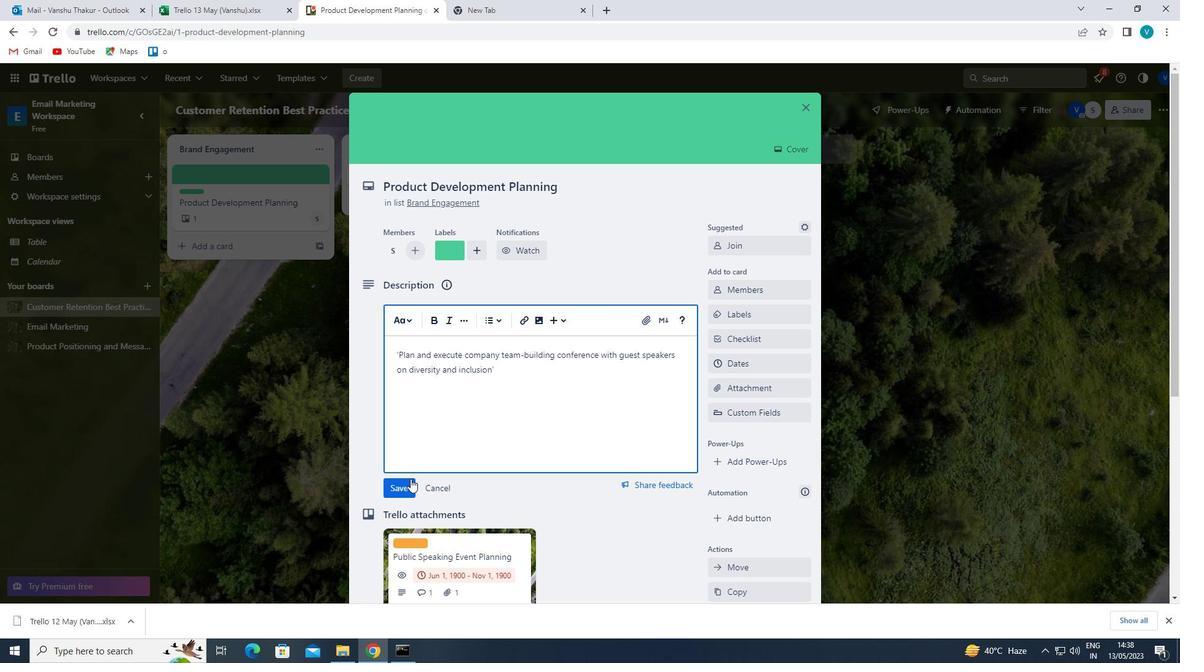 
Action: Mouse pressed left at (405, 486)
Screenshot: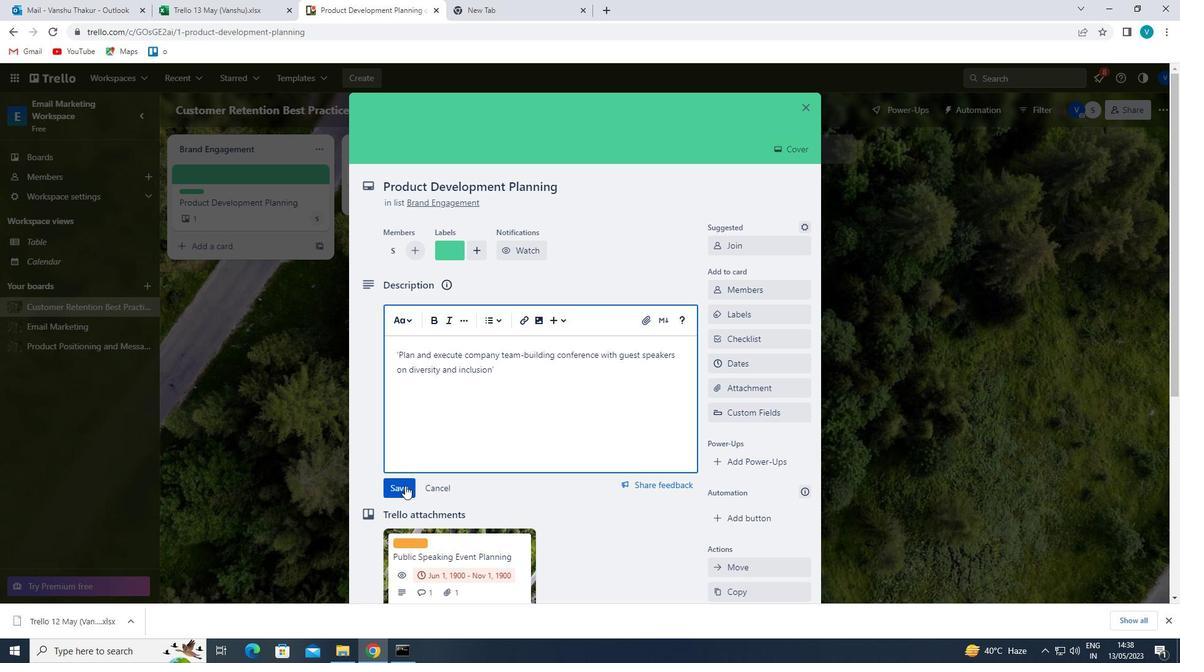 
Action: Mouse moved to (405, 486)
Screenshot: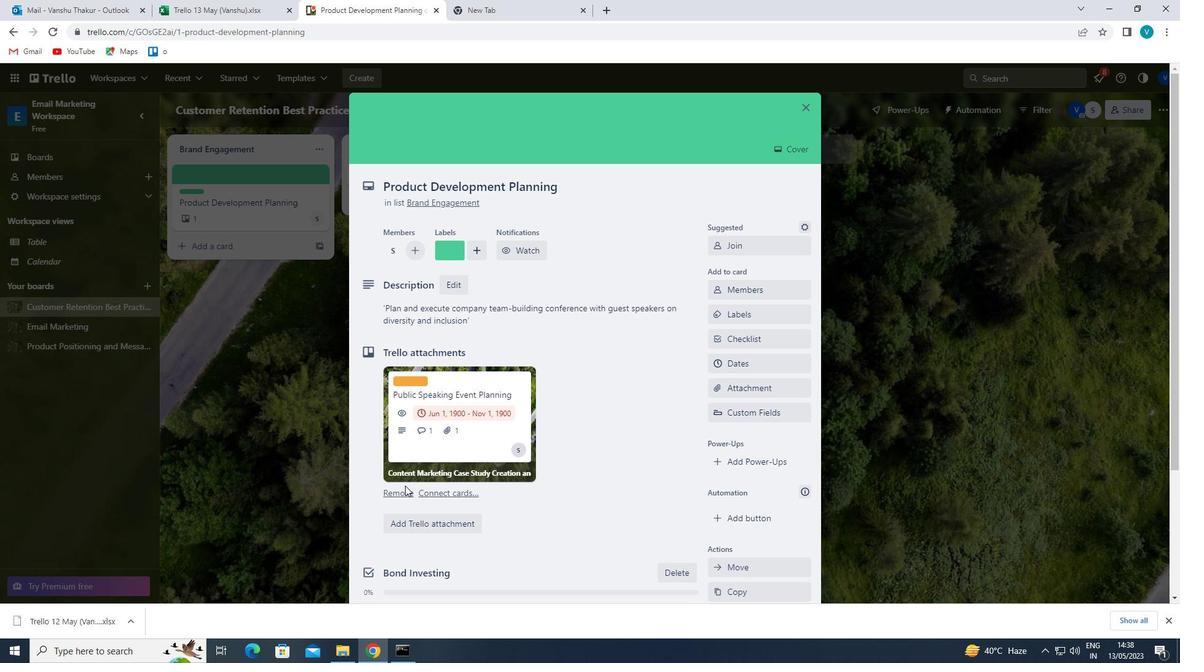 
Action: Mouse scrolled (405, 485) with delta (0, 0)
Screenshot: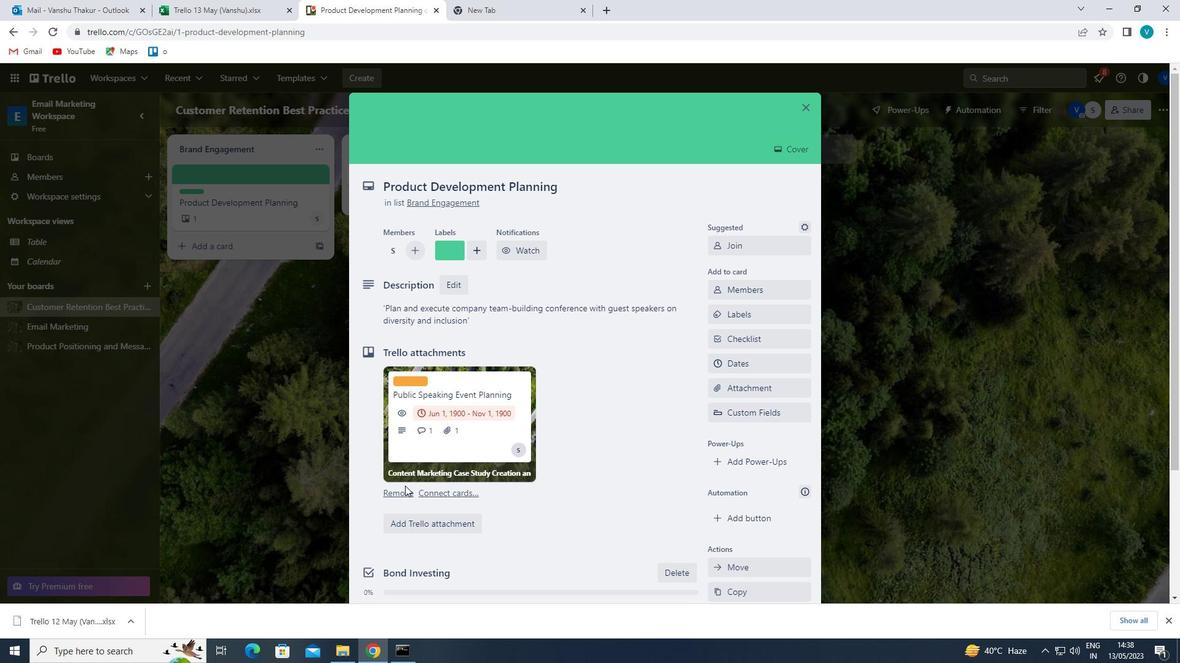 
Action: Mouse moved to (405, 486)
Screenshot: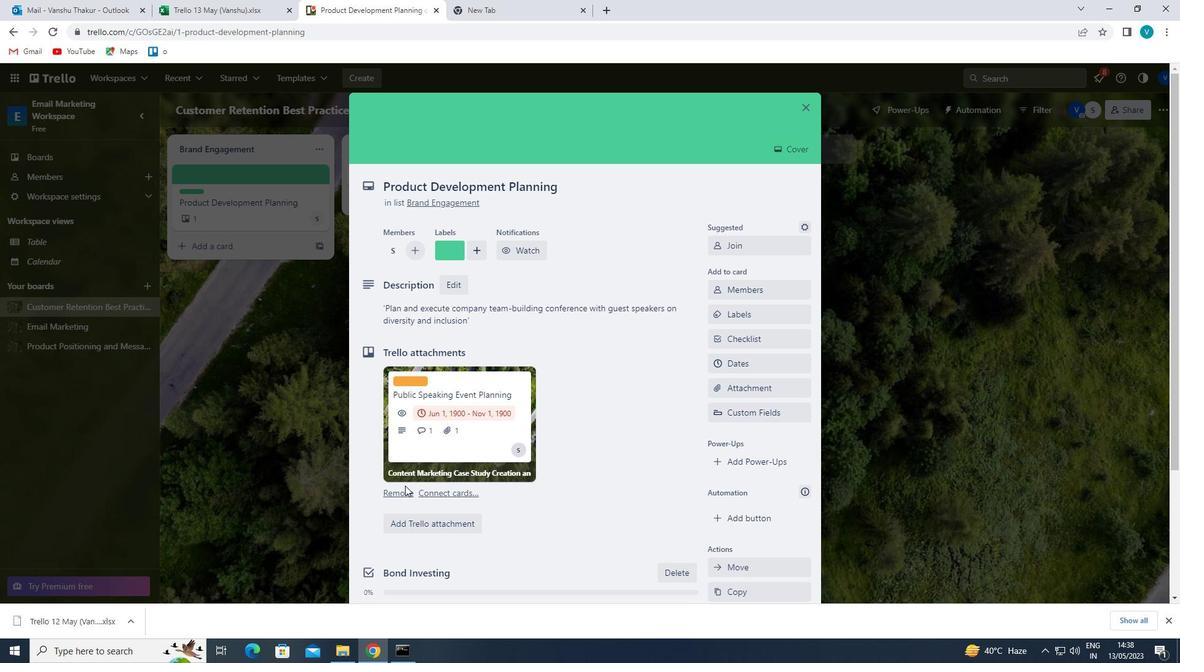 
Action: Mouse scrolled (405, 485) with delta (0, 0)
Screenshot: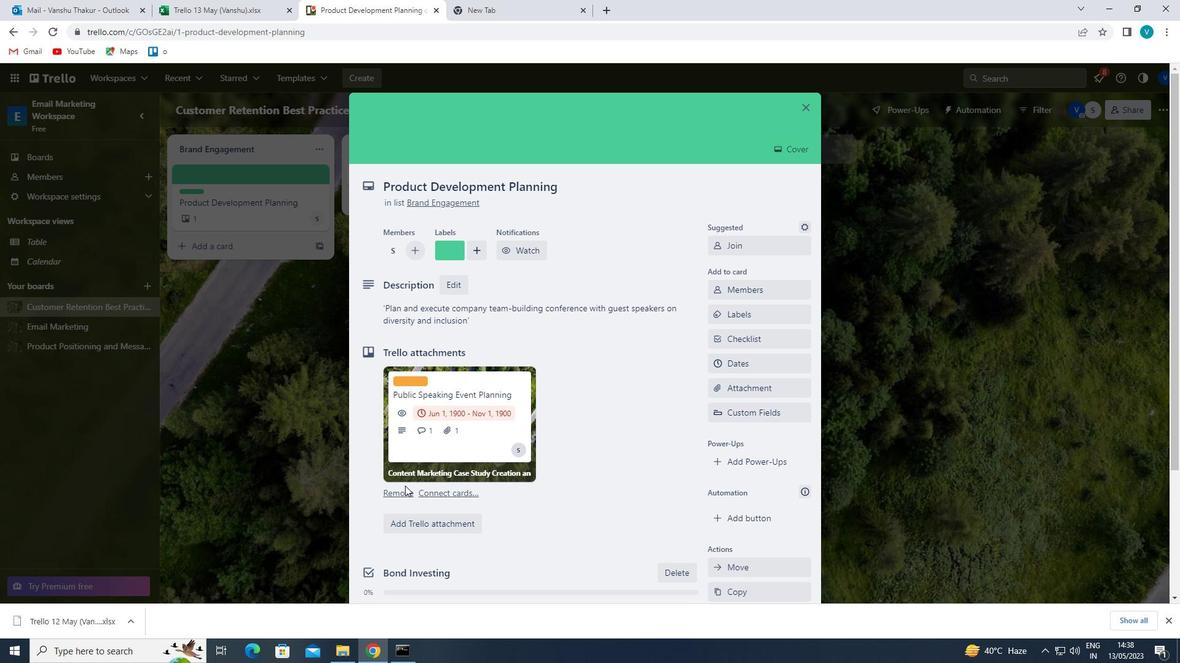 
Action: Mouse scrolled (405, 485) with delta (0, 0)
Screenshot: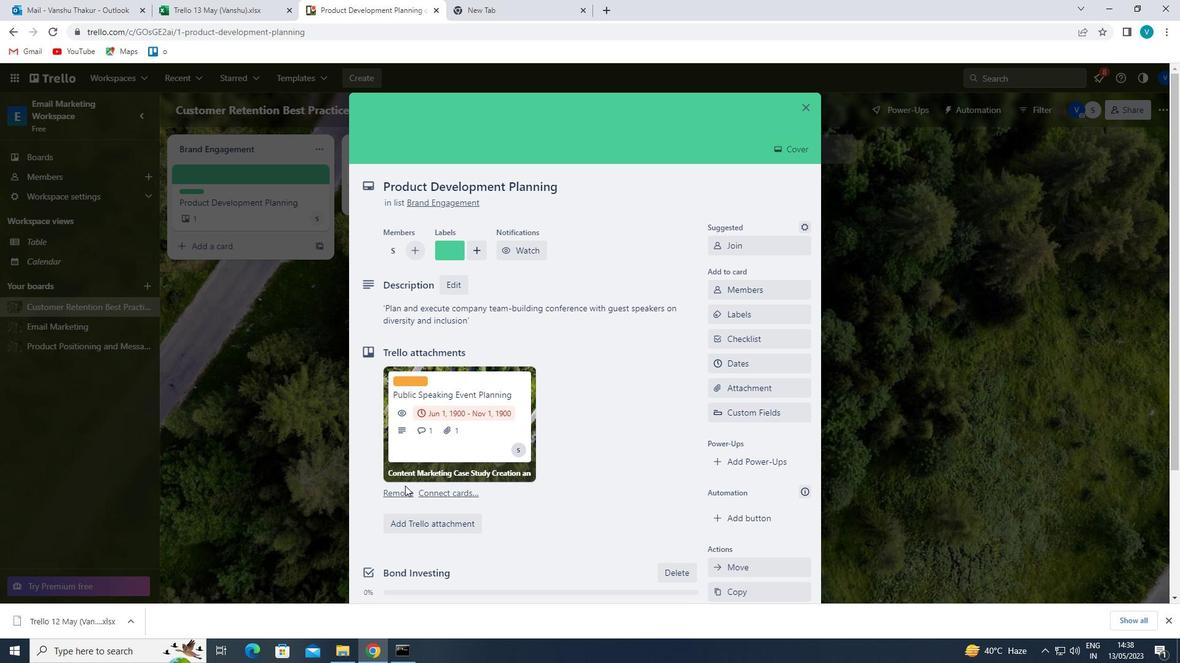 
Action: Mouse moved to (414, 518)
Screenshot: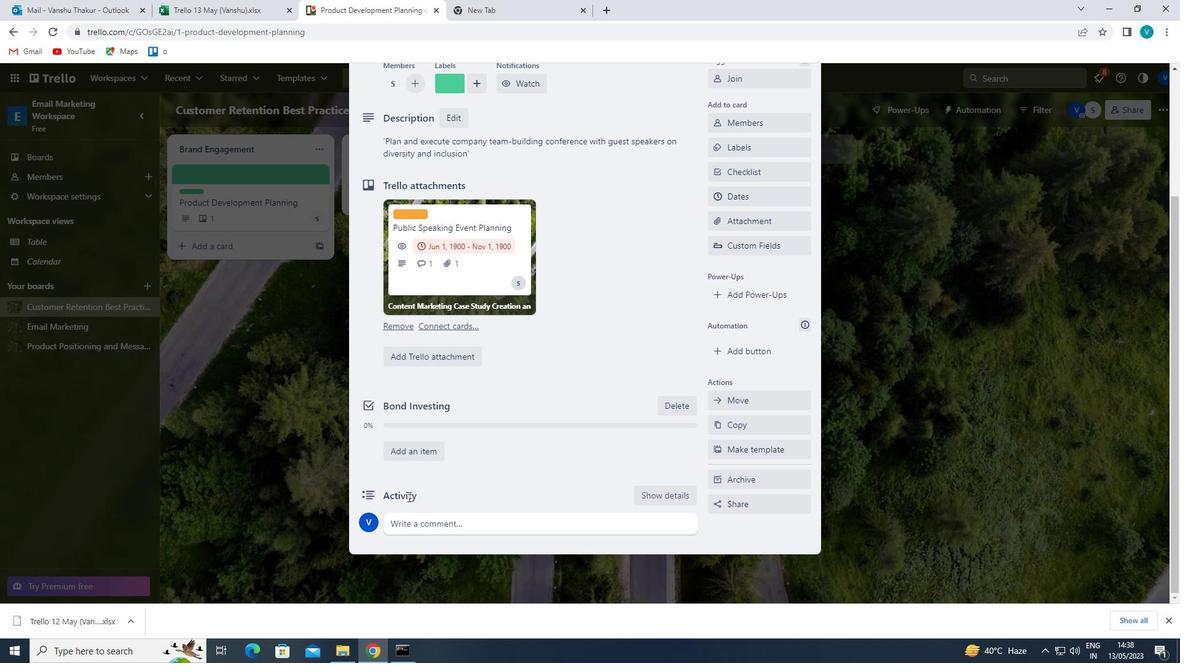 
Action: Mouse pressed left at (414, 518)
Screenshot: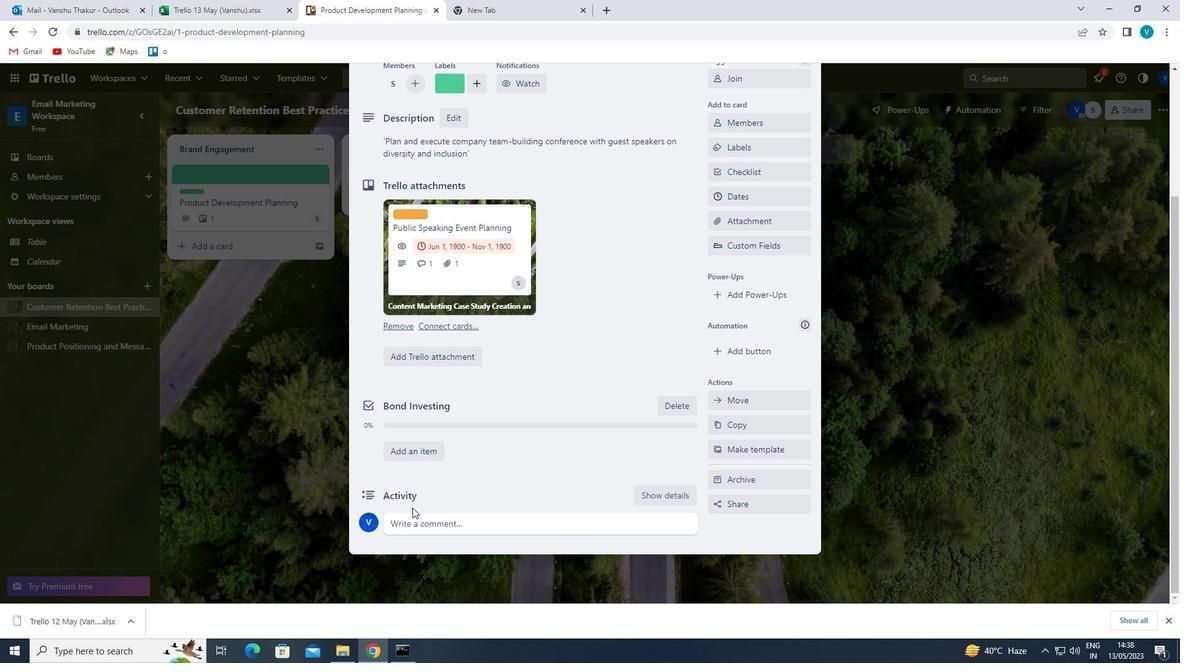 
Action: Key pressed '<Key.shift>GIVEN<Key.space>THE<Key.space>POTENTIAL<Key.space>IMPACT<Key.space>OF<Key.space>THIS<Key.space>TASK<Key.space>ON<Key.space>OUR<Key.space>COMPANY<Key.space>FINANCIAL<Key.space>PERFORMANCE,<Key.space>LET<Key.space>US<Key.space>ENSURE<Key.space>THAT<Key.space>WE<Key.space>APPROACH<Key.space>IT<Key.space>WITH<Key.space>A<Key.space>FOCUS<Key.space>ON<Key.space><Key.shift>ROI'
Screenshot: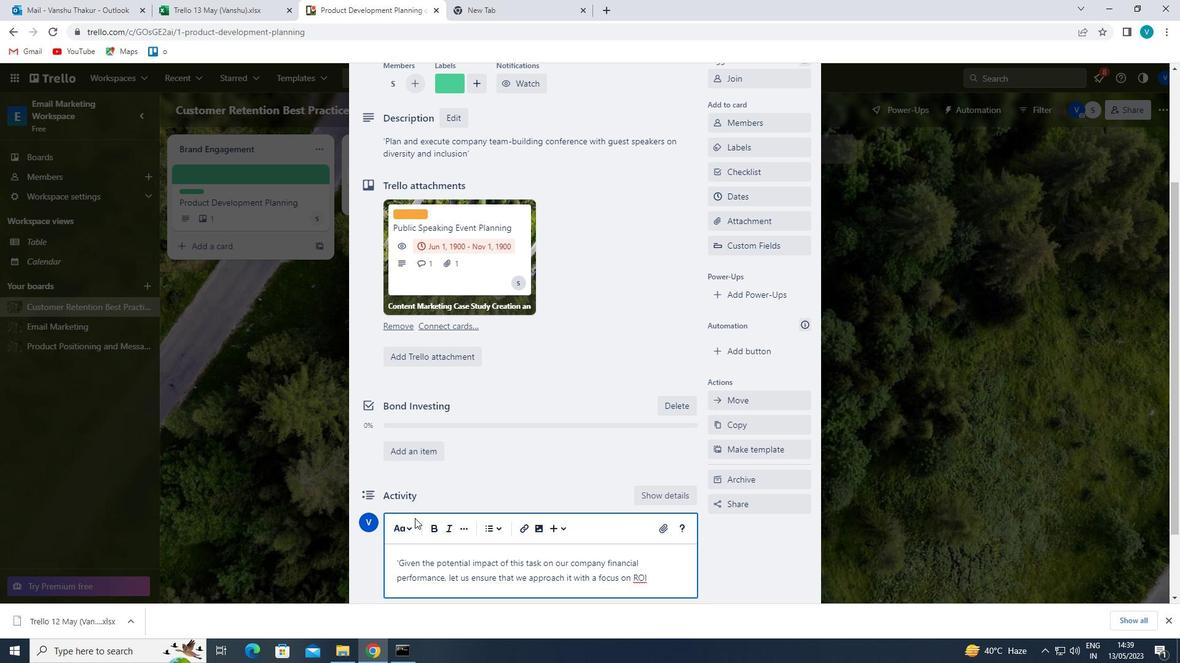 
Action: Mouse moved to (646, 576)
Screenshot: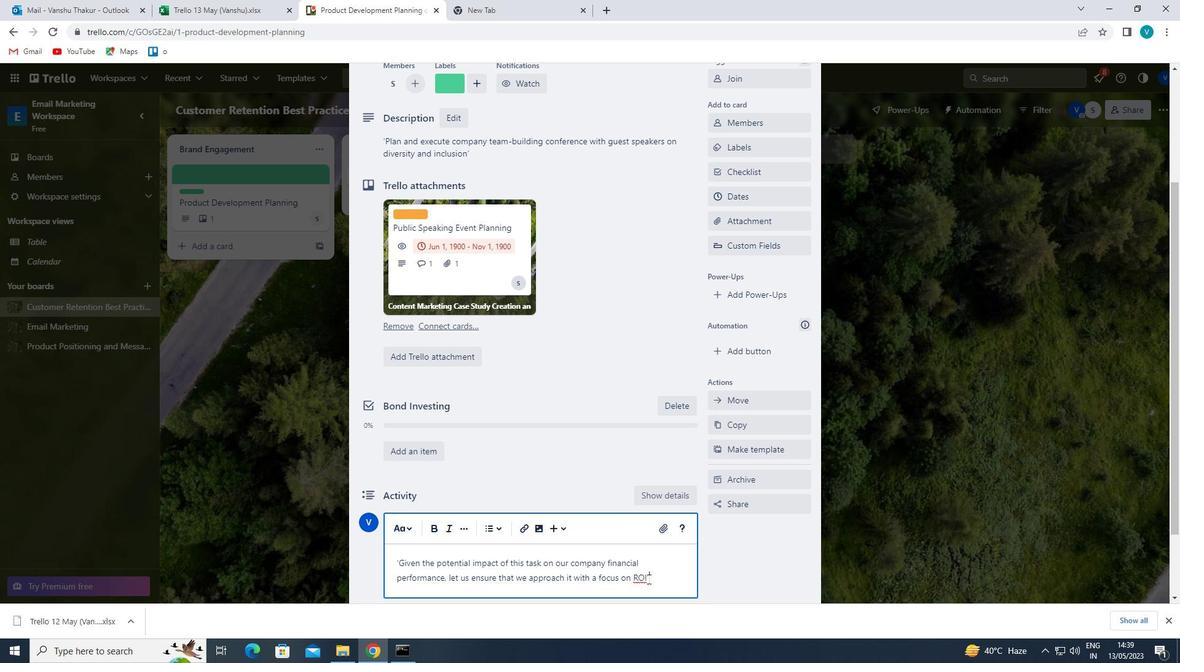 
Action: Mouse pressed left at (646, 576)
Screenshot: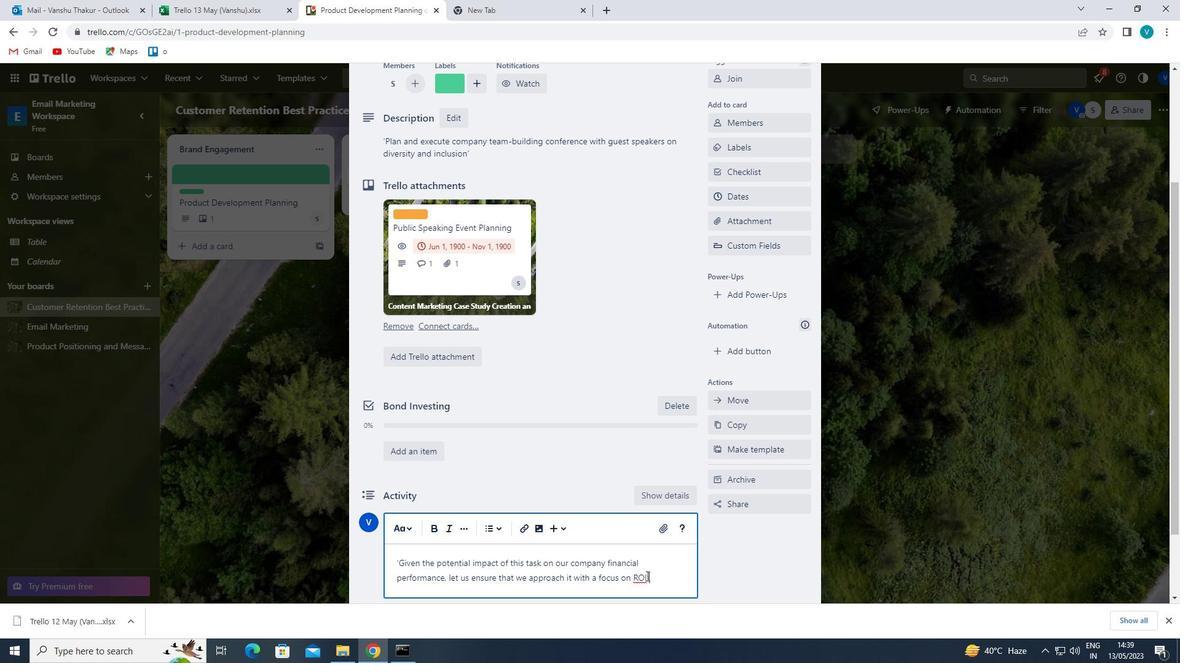 
Action: Mouse moved to (660, 642)
Screenshot: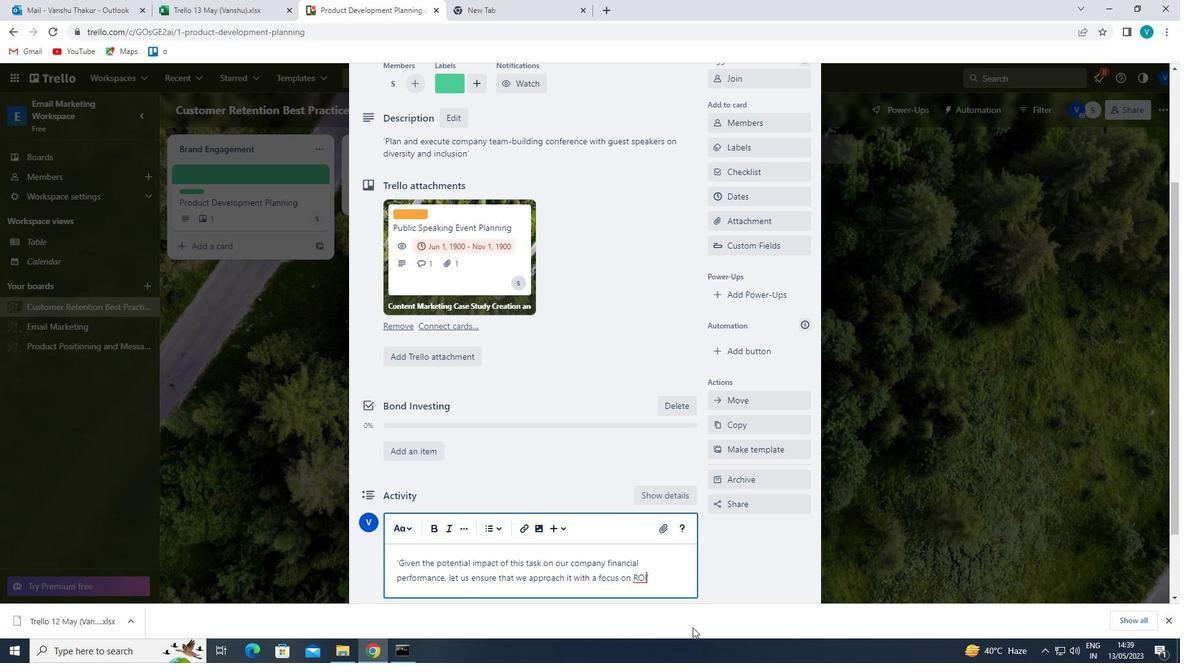 
Action: Key pressed .
Screenshot: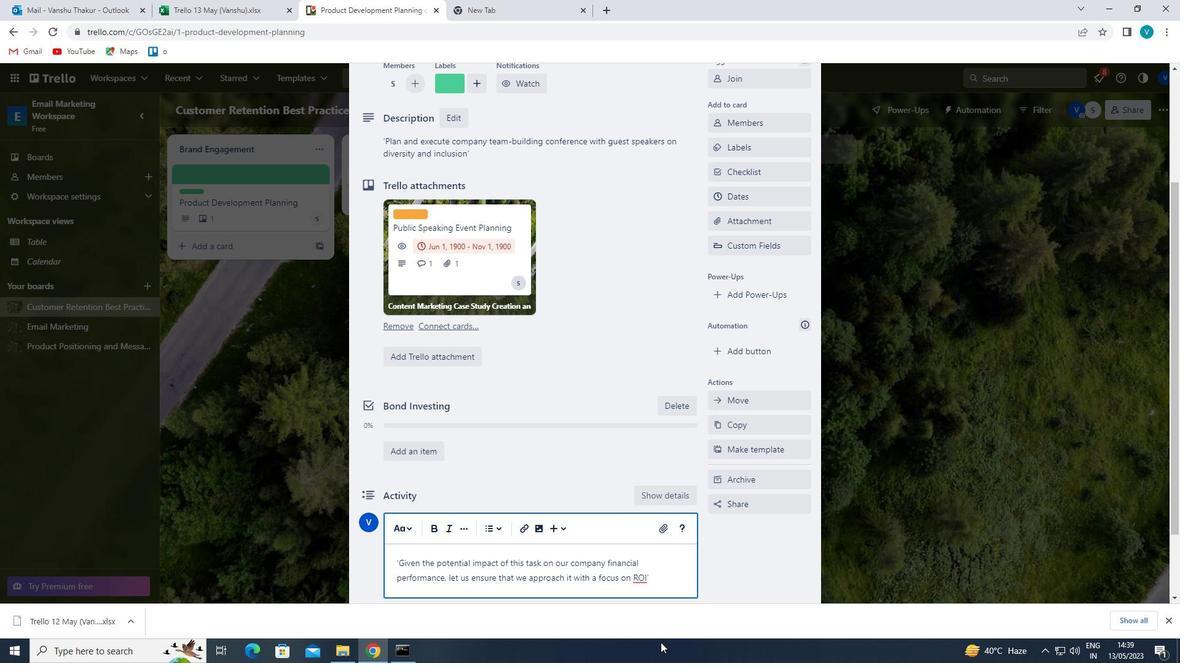 
Action: Mouse moved to (611, 571)
Screenshot: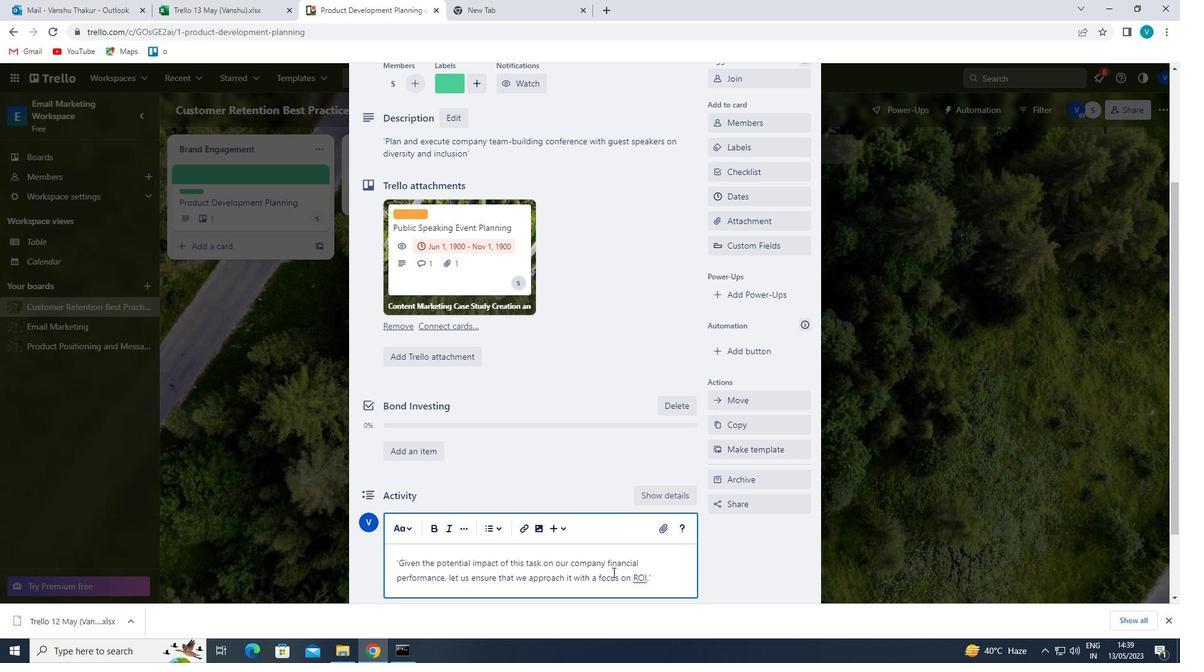 
Action: Mouse scrolled (611, 570) with delta (0, 0)
Screenshot: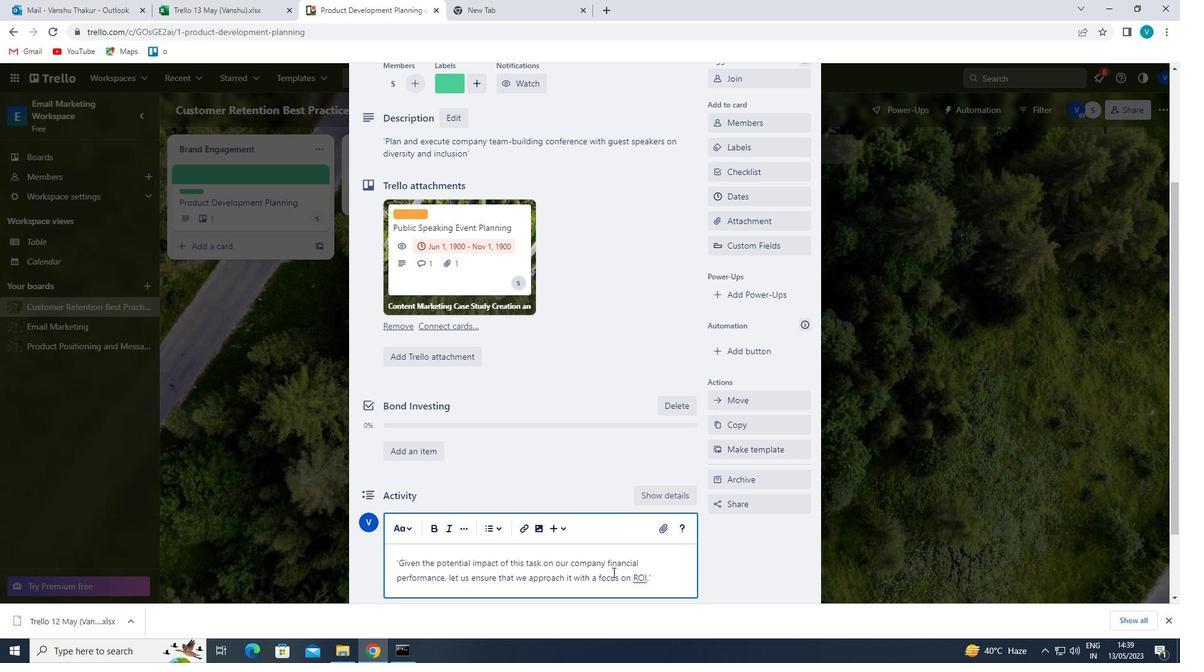 
Action: Mouse moved to (409, 550)
Screenshot: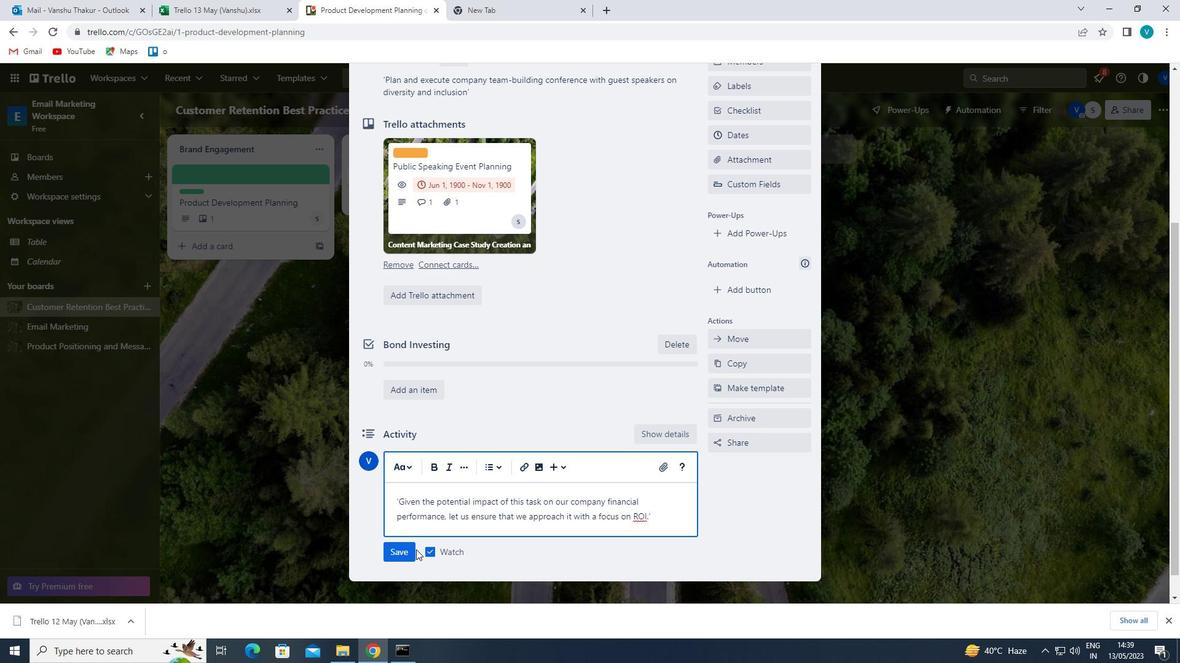 
Action: Mouse pressed left at (409, 550)
Screenshot: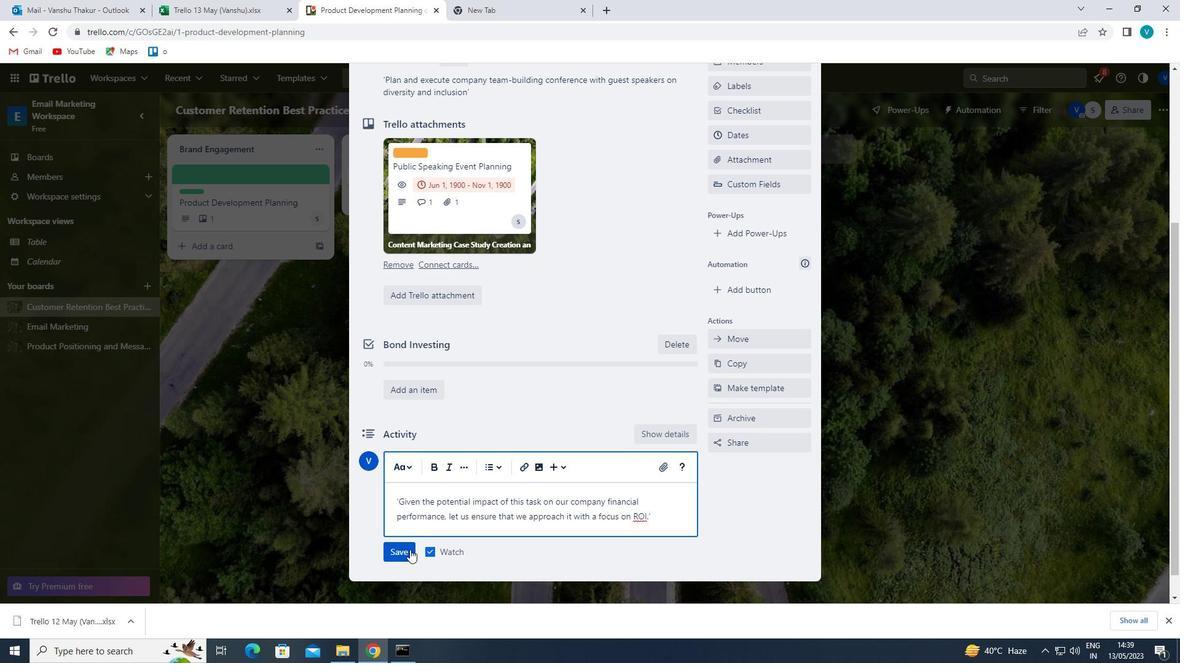 
Action: Mouse moved to (739, 141)
Screenshot: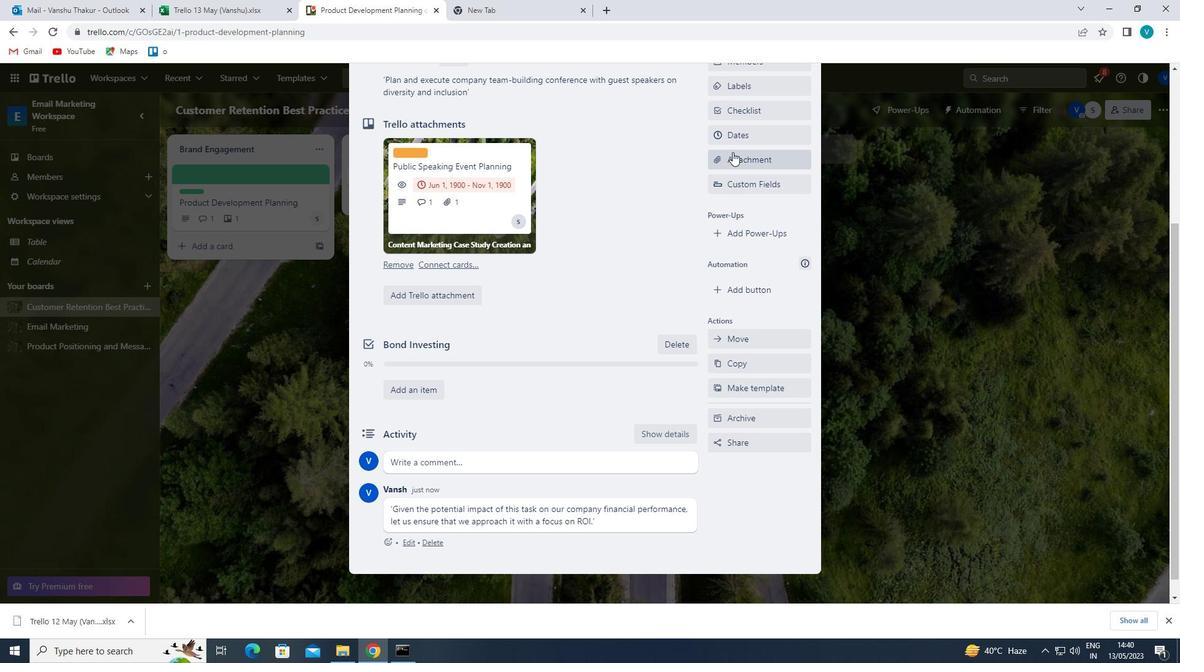 
Action: Mouse pressed left at (739, 141)
Screenshot: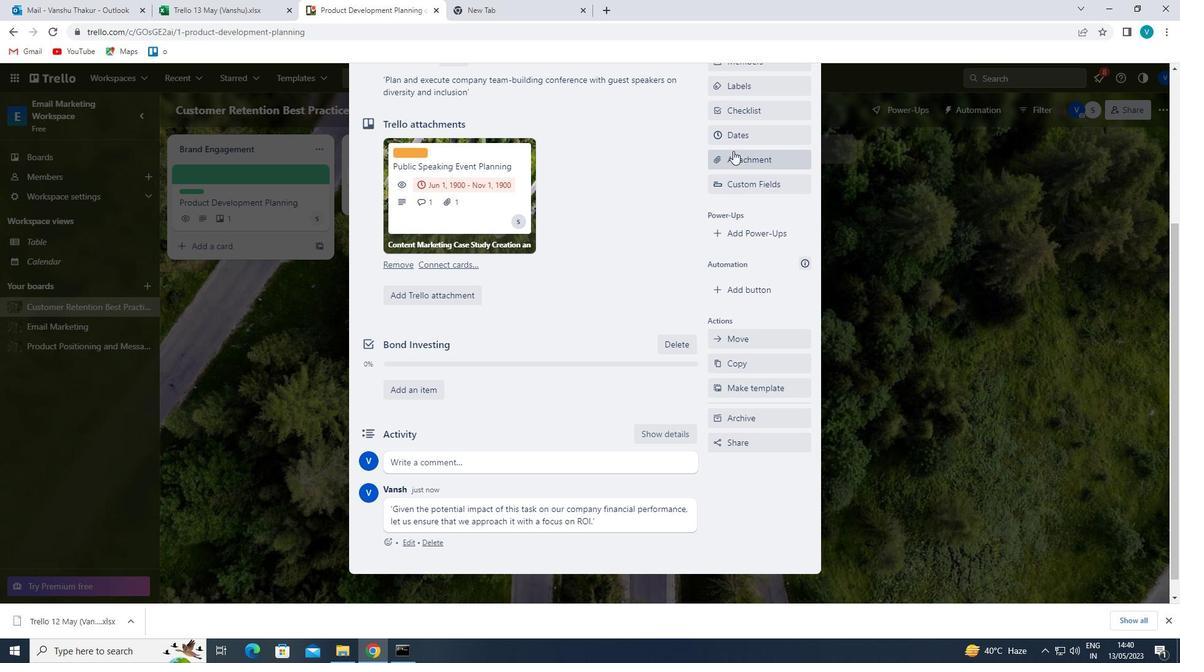 
Action: Mouse moved to (721, 387)
Screenshot: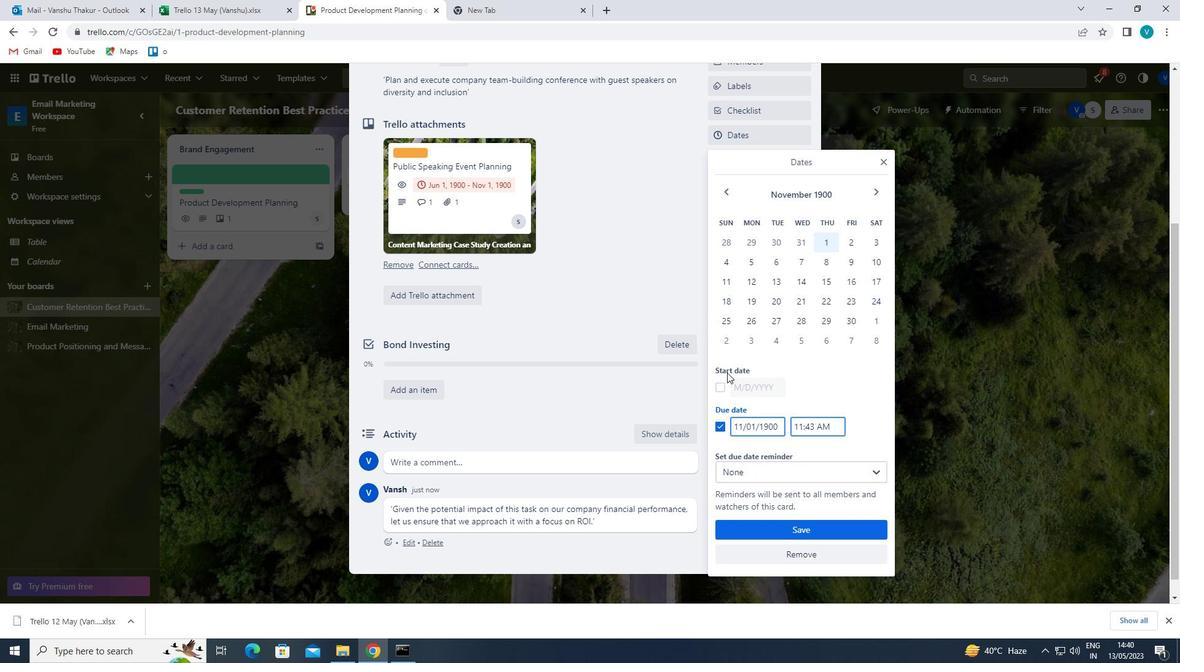 
Action: Mouse pressed left at (721, 387)
Screenshot: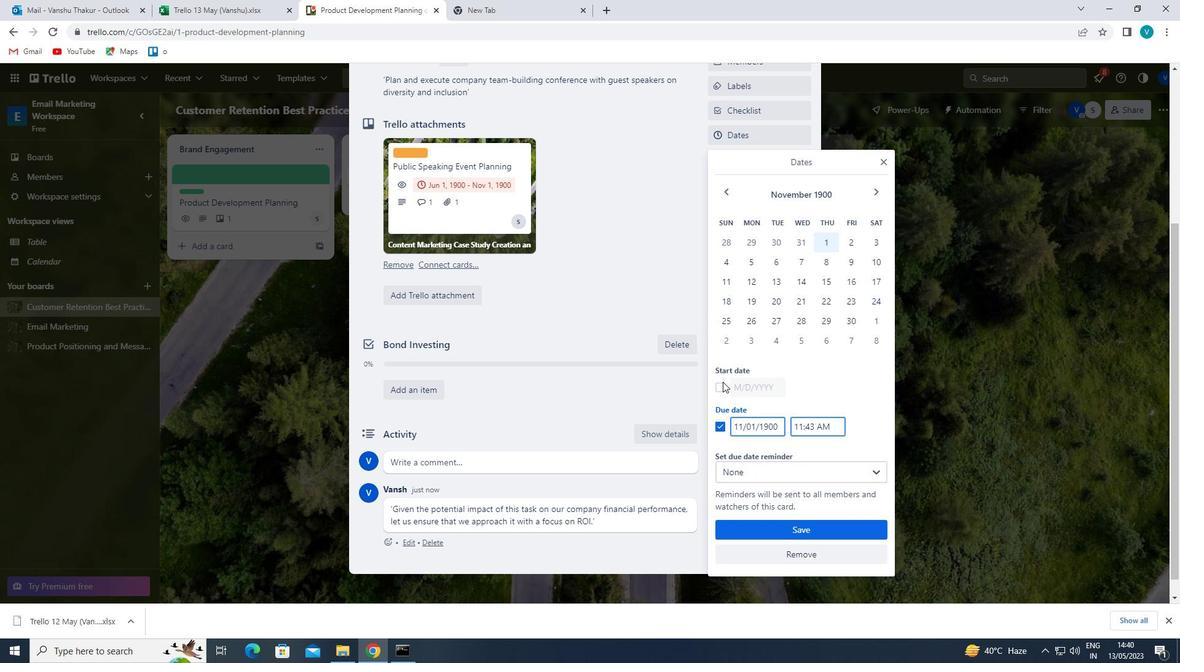 
Action: Mouse moved to (740, 387)
Screenshot: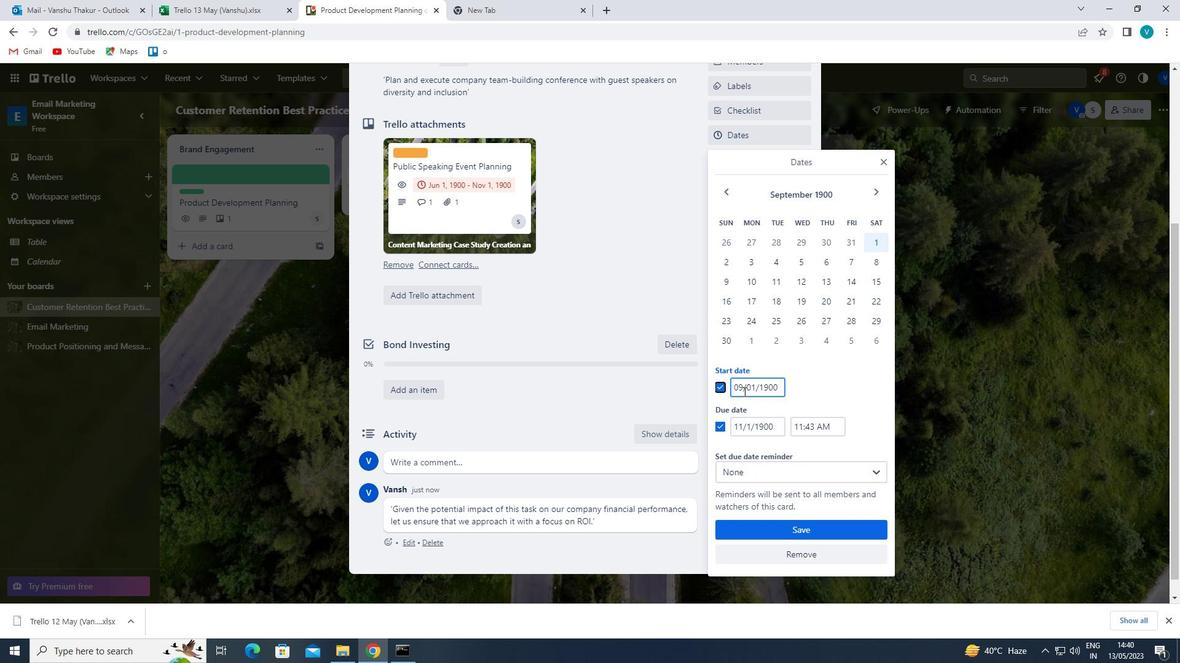 
Action: Mouse pressed left at (740, 387)
Screenshot: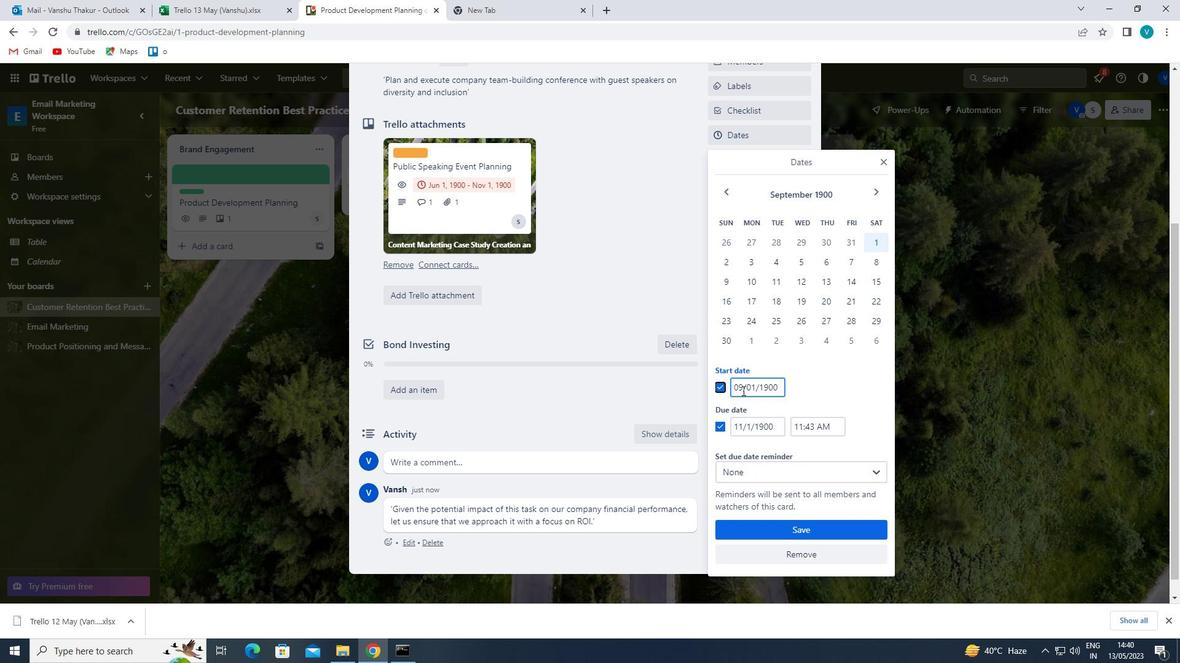 
Action: Mouse moved to (738, 379)
Screenshot: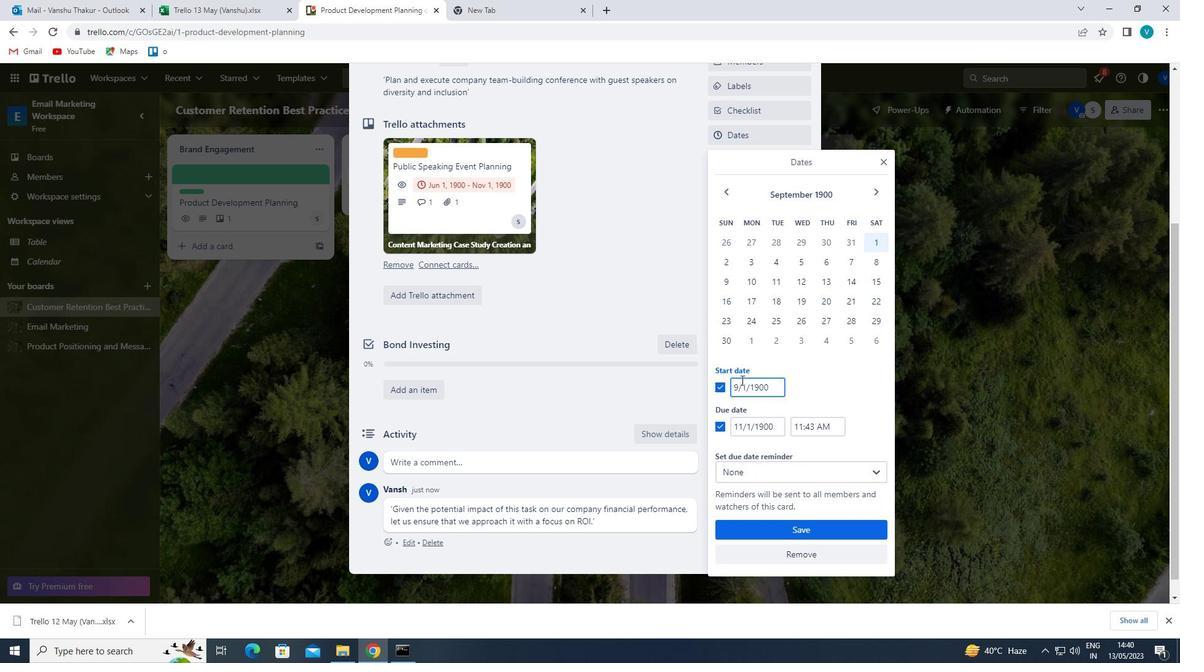 
Action: Mouse pressed left at (738, 379)
Screenshot: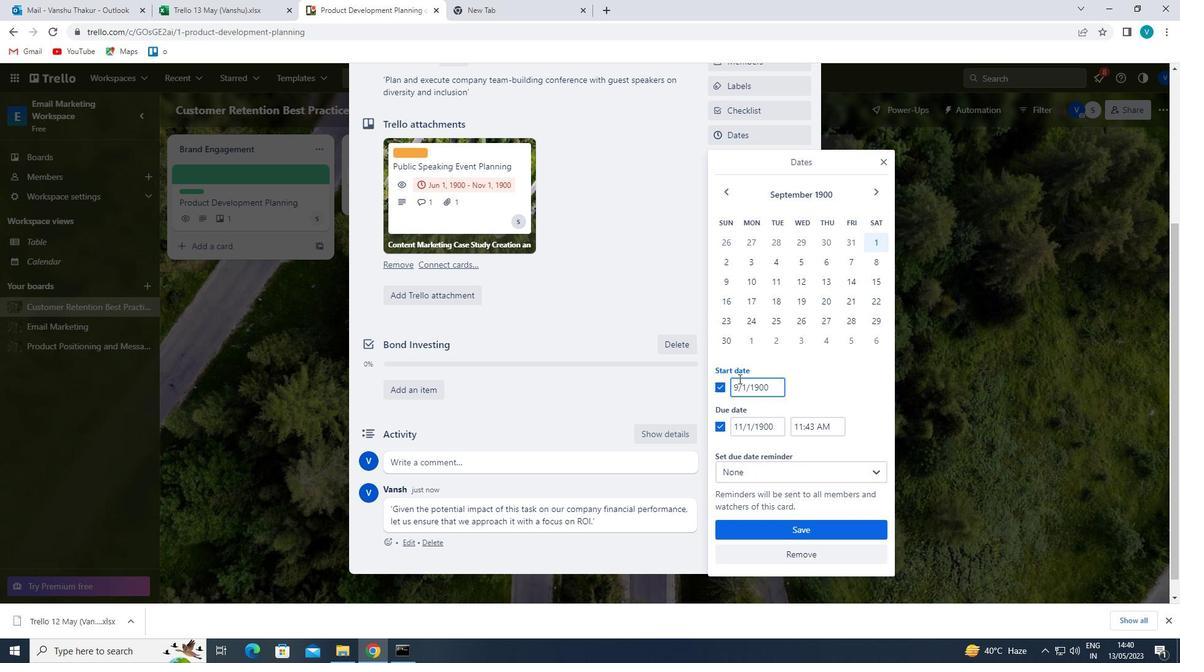 
Action: Mouse moved to (743, 394)
Screenshot: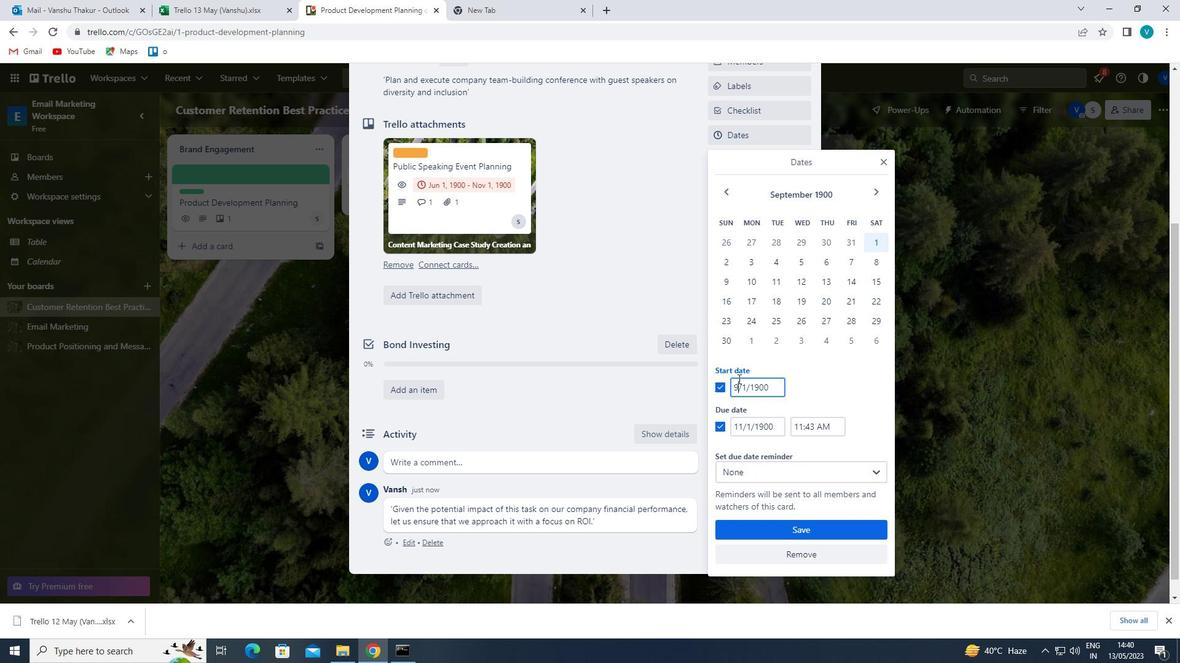 
Action: Key pressed <Key.backspace>1
Screenshot: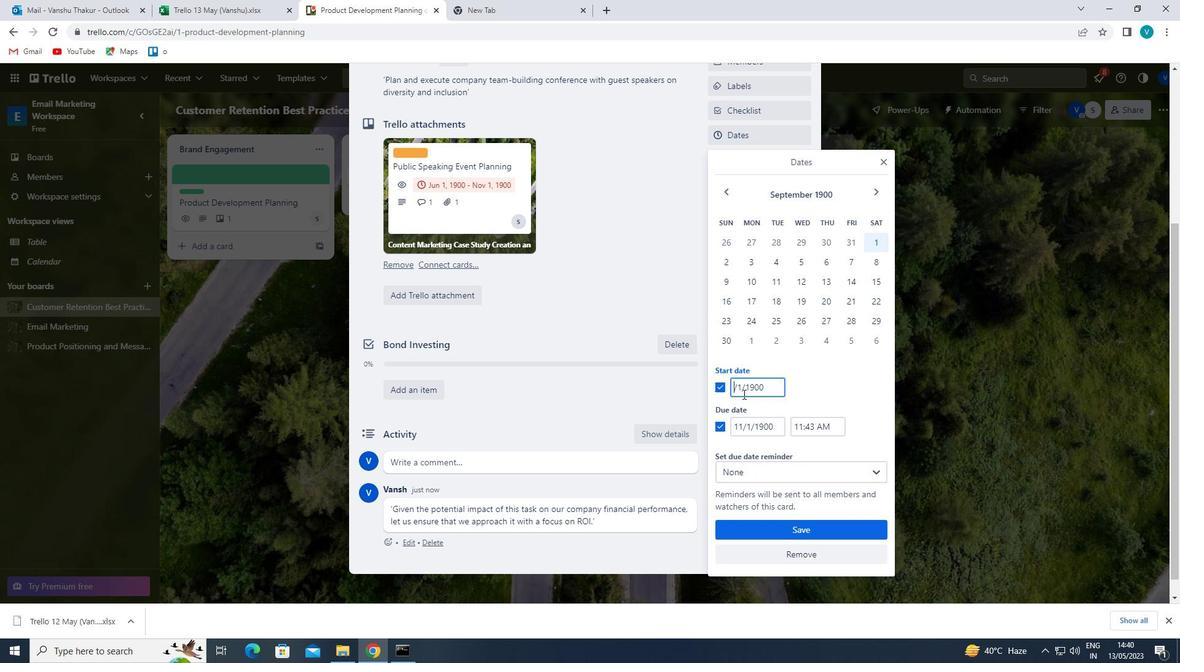 
Action: Mouse moved to (742, 421)
Screenshot: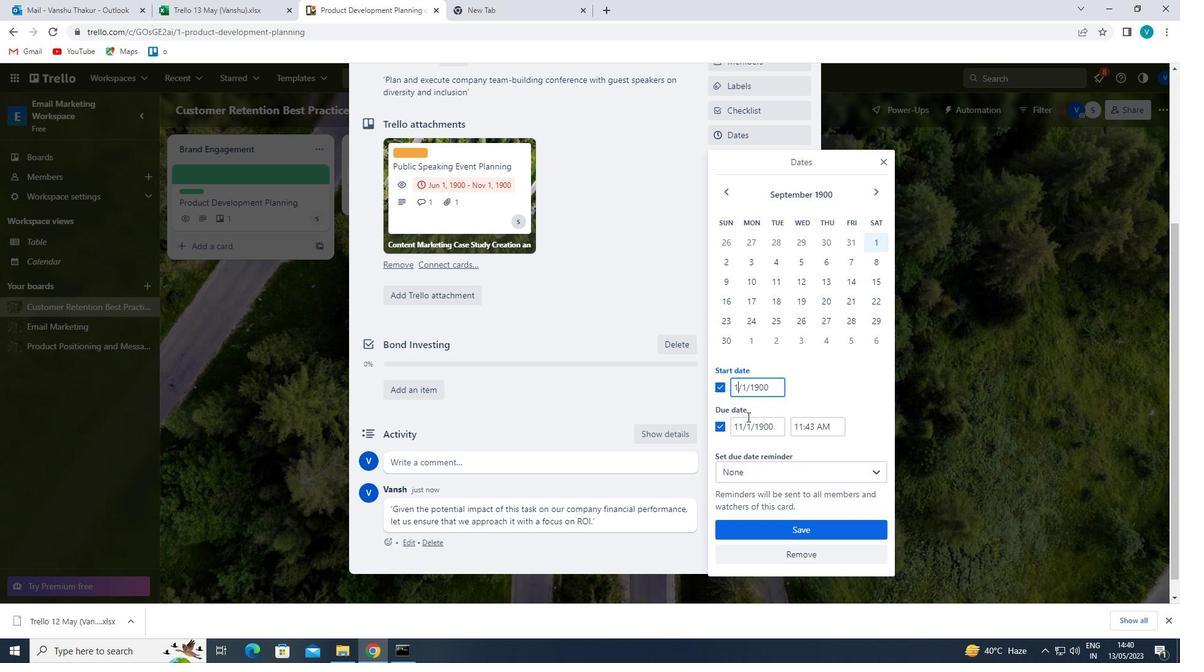 
Action: Mouse pressed left at (742, 421)
Screenshot: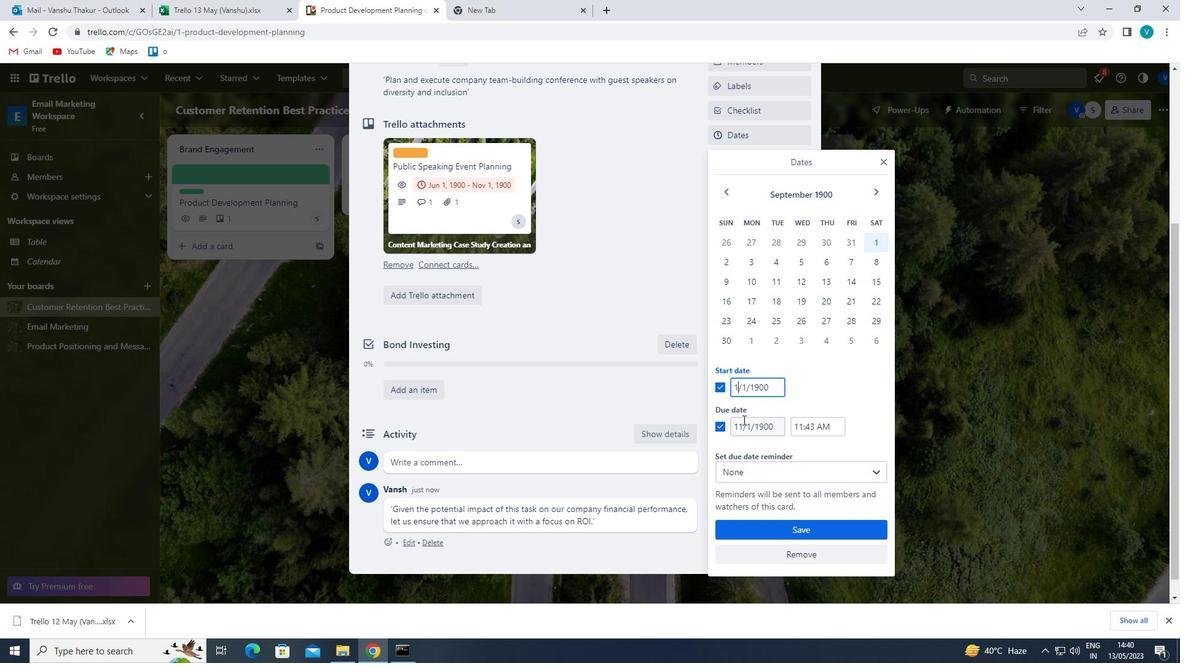 
Action: Mouse moved to (743, 434)
Screenshot: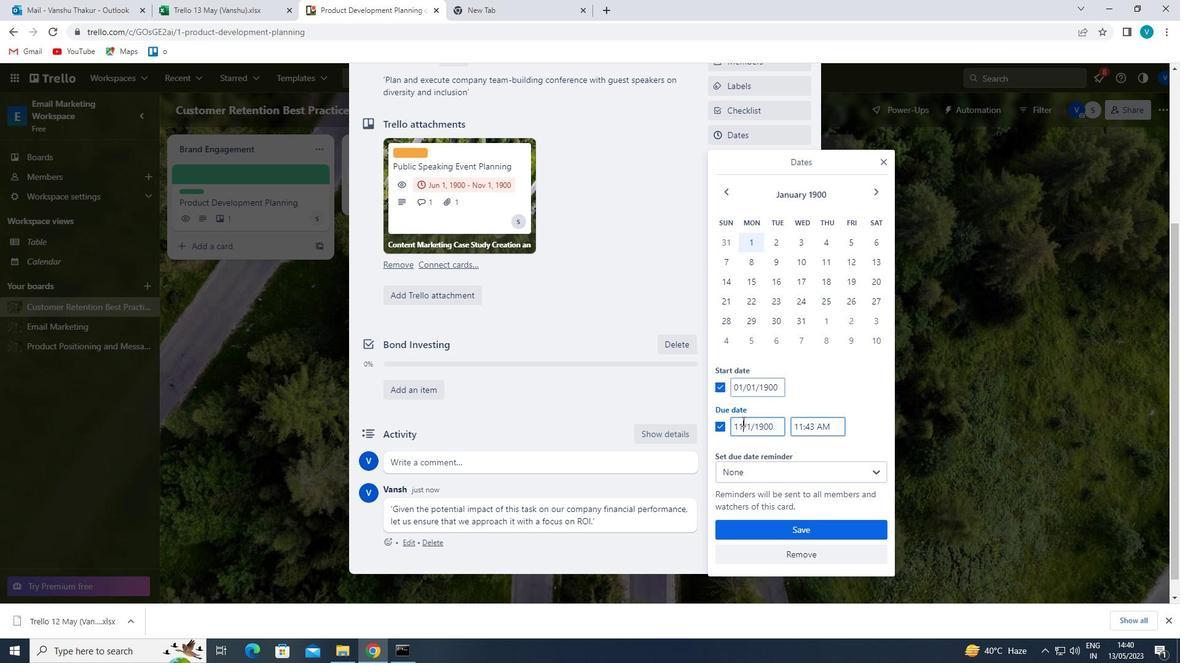 
Action: Key pressed <Key.backspace><Key.backspace>8
Screenshot: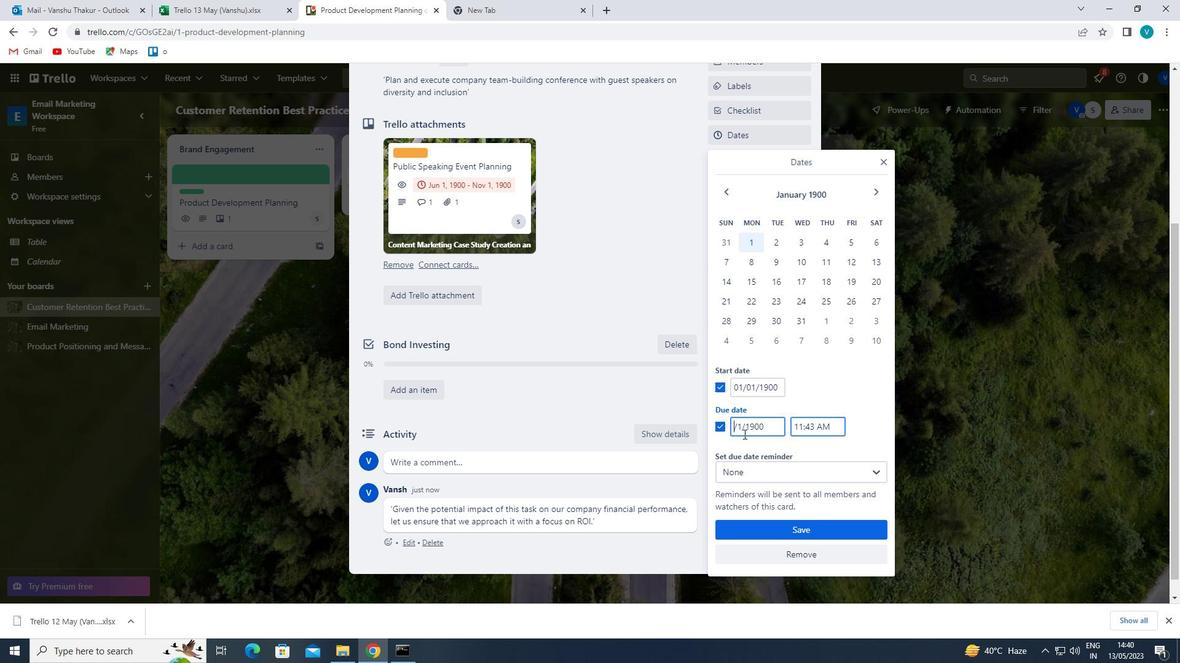 
Action: Mouse moved to (766, 525)
Screenshot: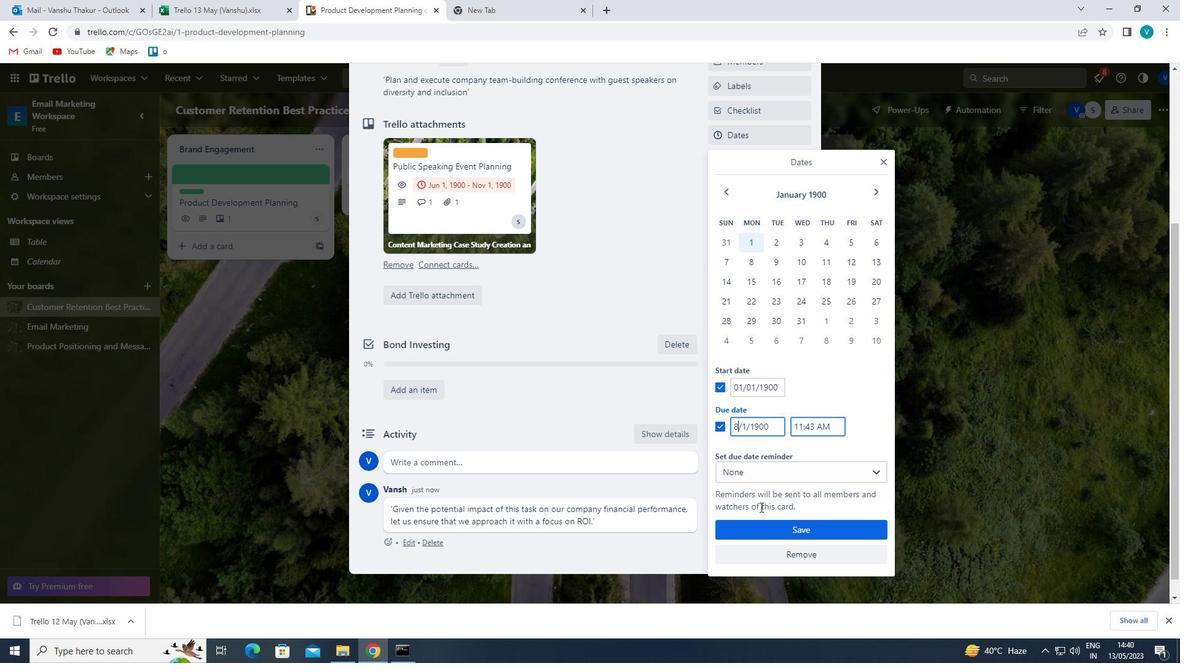 
Action: Mouse pressed left at (766, 525)
Screenshot: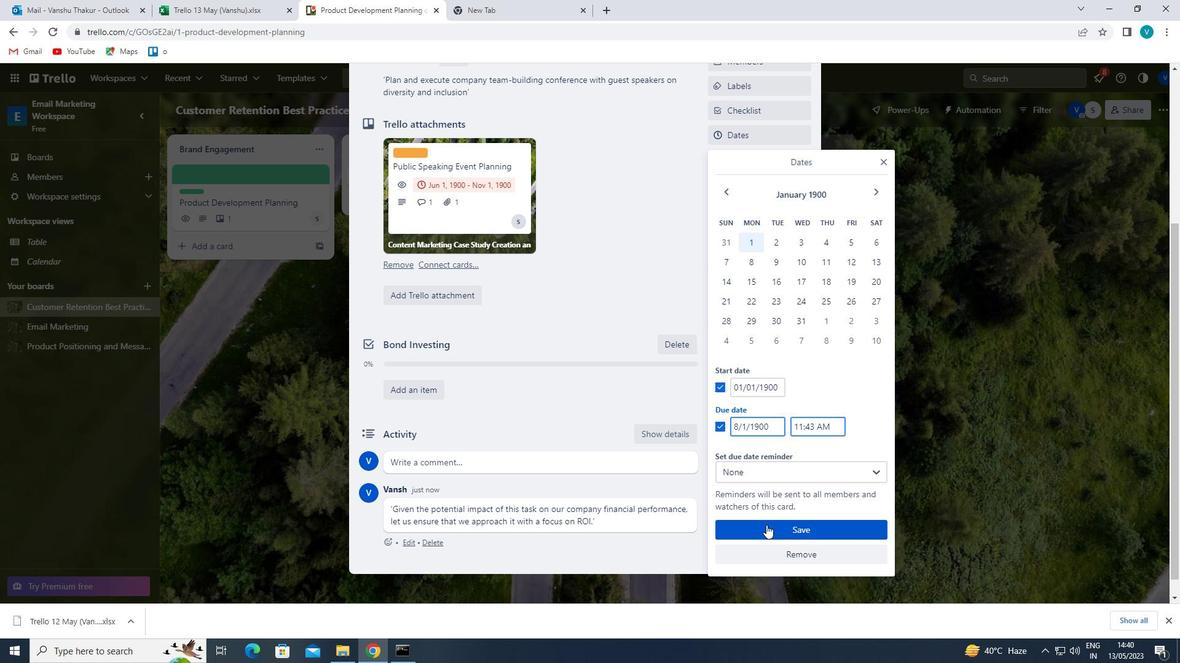 
